 Task: Search one way flight ticket for 3 adults in first from Lynchburg: Lynchburg Regional Airport (preston Glenn Field) to Rock Springs: Southwest Wyoming Regional Airport (rock Springs Sweetwater County Airport) on 8-5-2023. Choice of flights is JetBlue. Number of bags: 2 checked bags. Price is upto 82000. Outbound departure time preference is 11:45.
Action: Mouse moved to (344, 317)
Screenshot: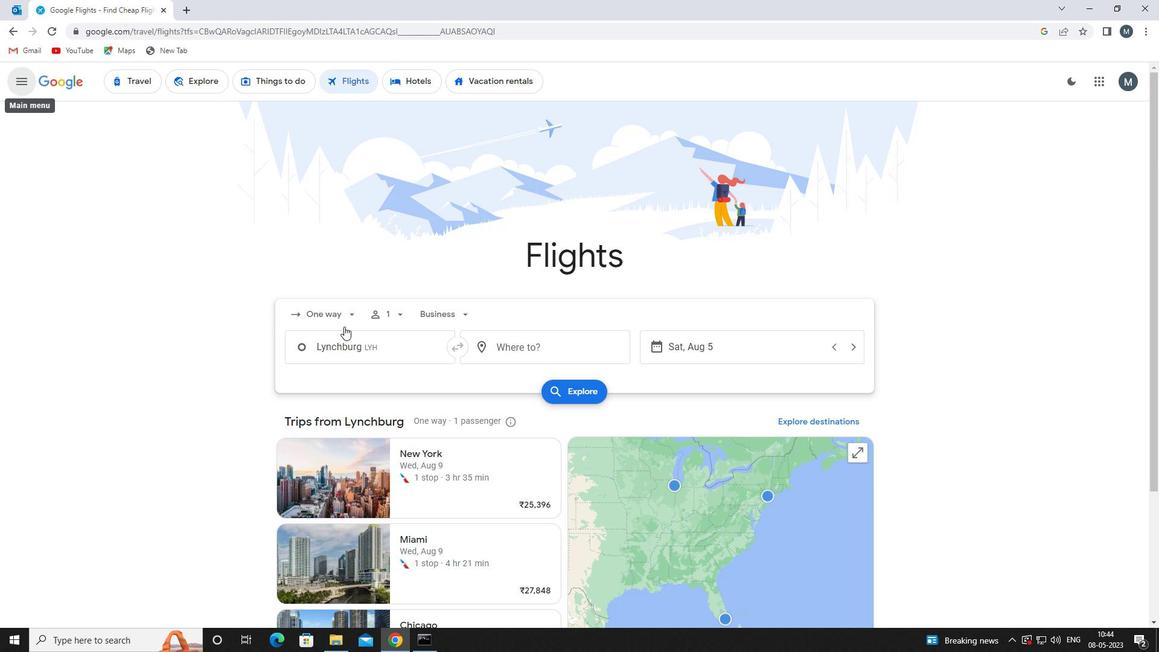 
Action: Mouse pressed left at (344, 317)
Screenshot: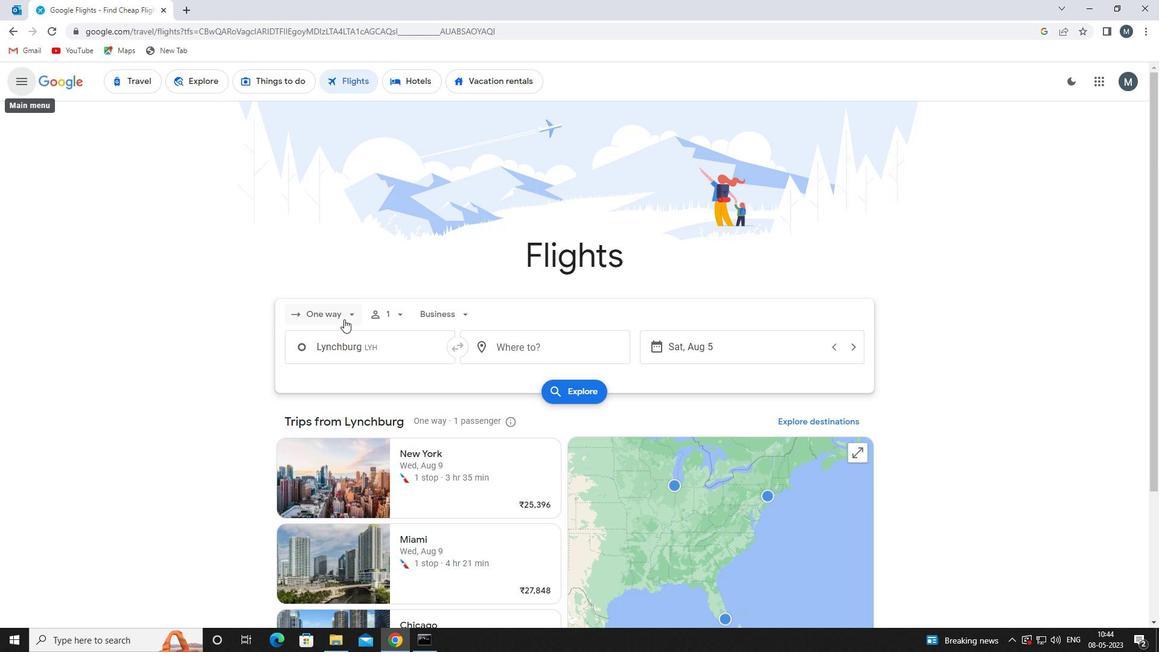 
Action: Mouse moved to (349, 368)
Screenshot: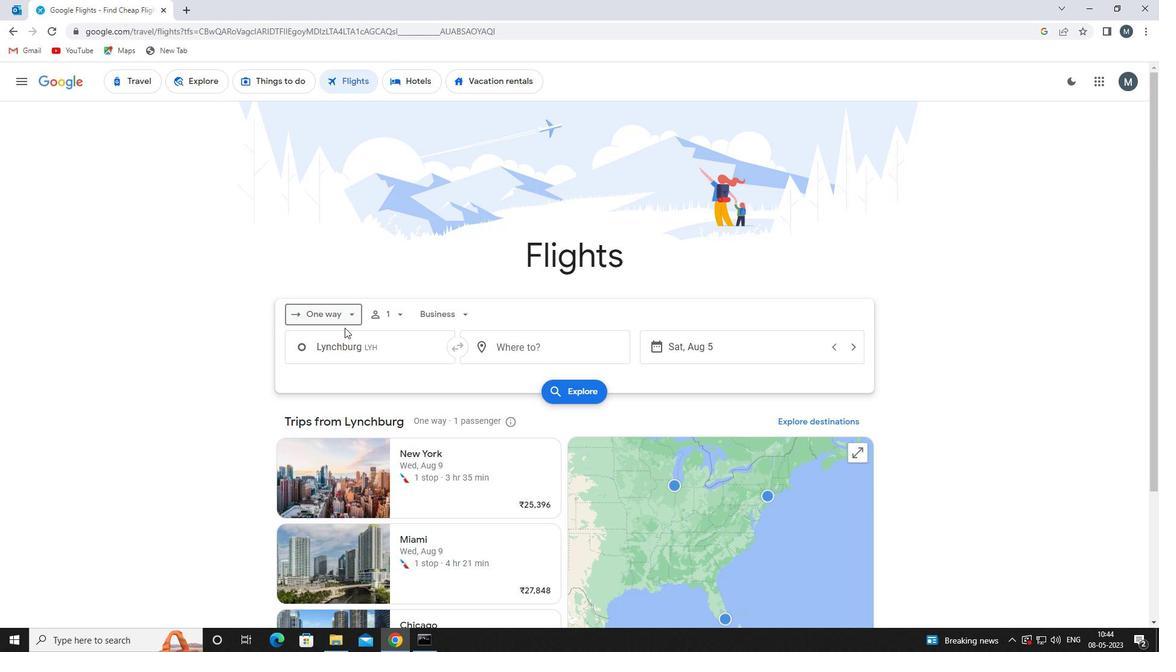 
Action: Mouse pressed left at (349, 368)
Screenshot: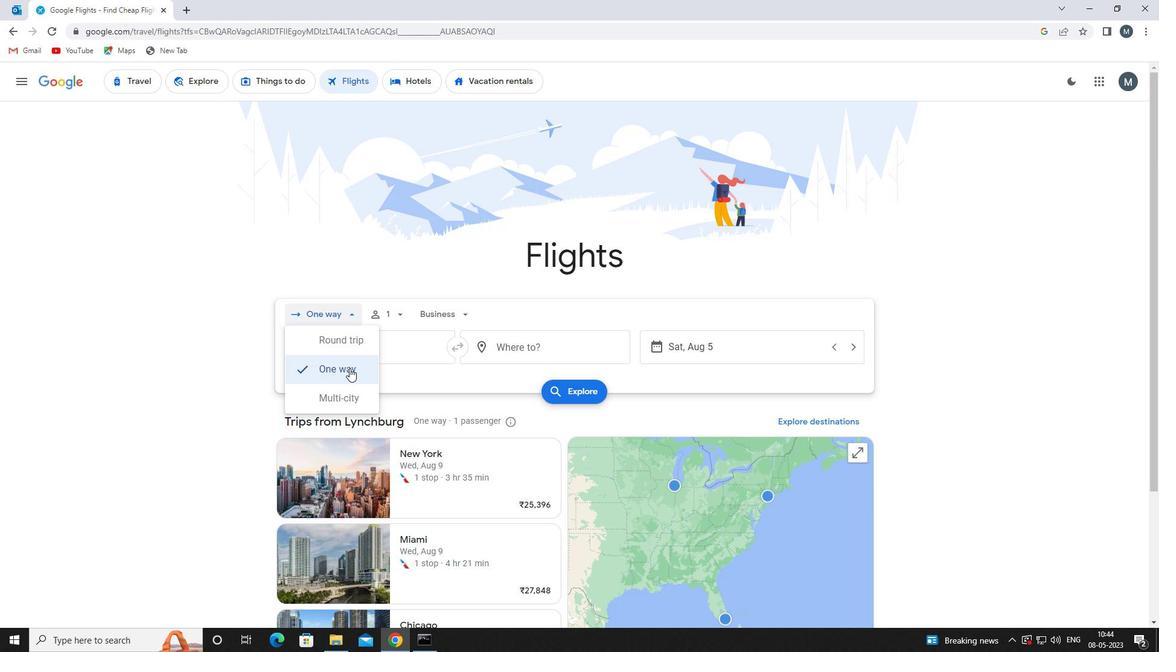 
Action: Mouse moved to (396, 314)
Screenshot: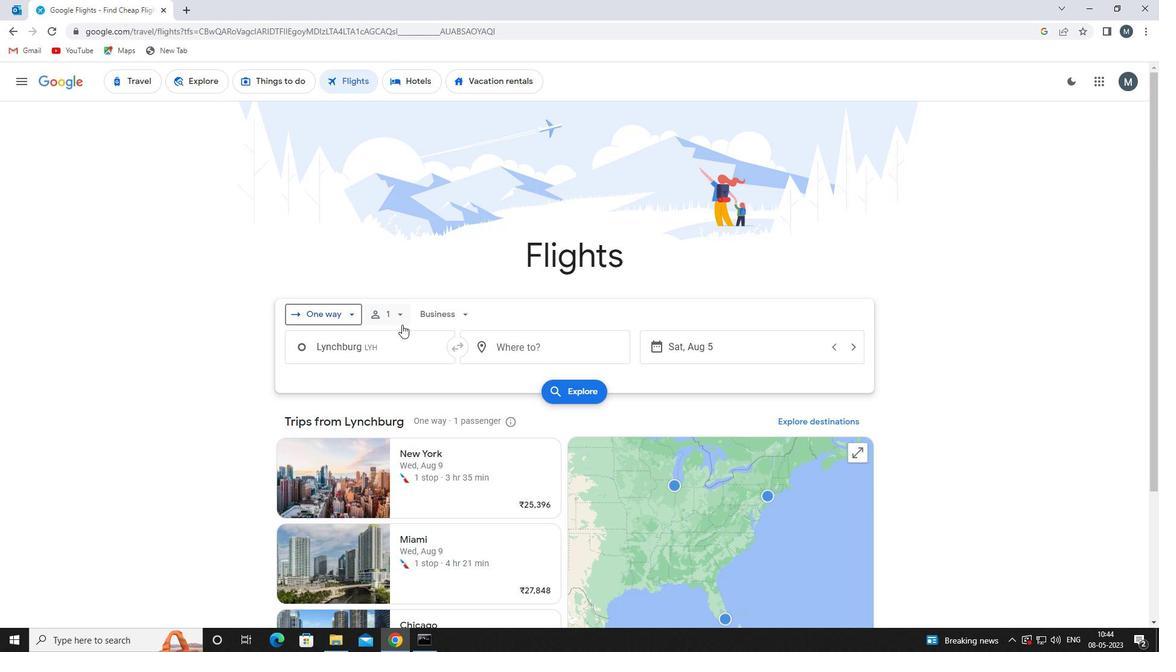 
Action: Mouse pressed left at (396, 314)
Screenshot: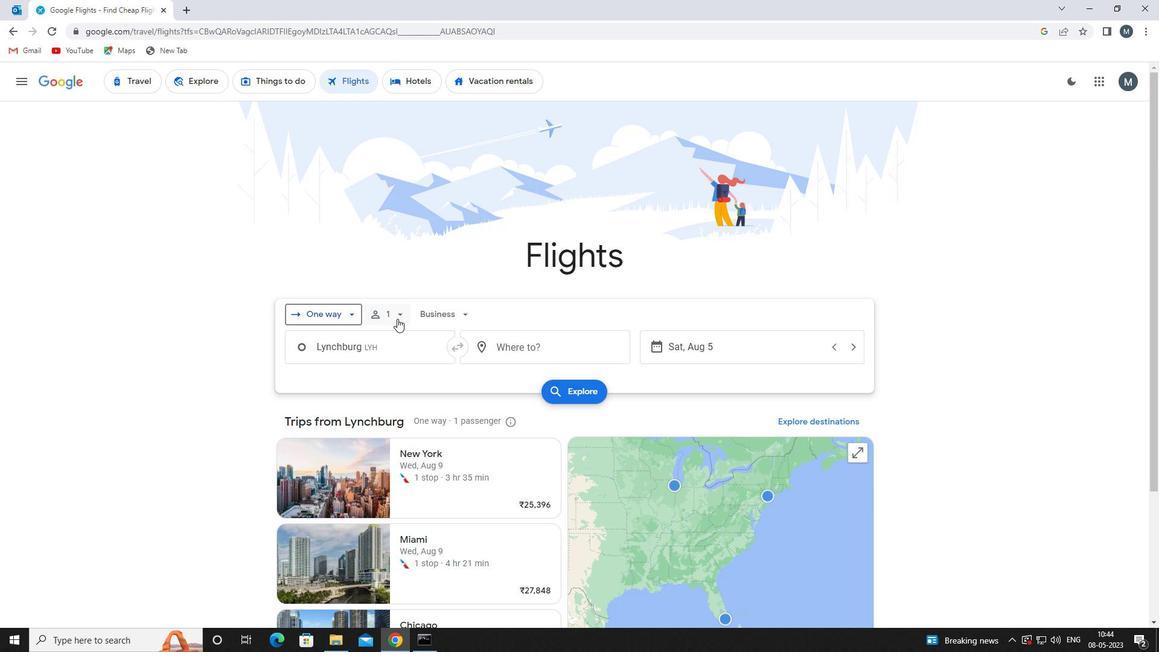 
Action: Mouse moved to (489, 348)
Screenshot: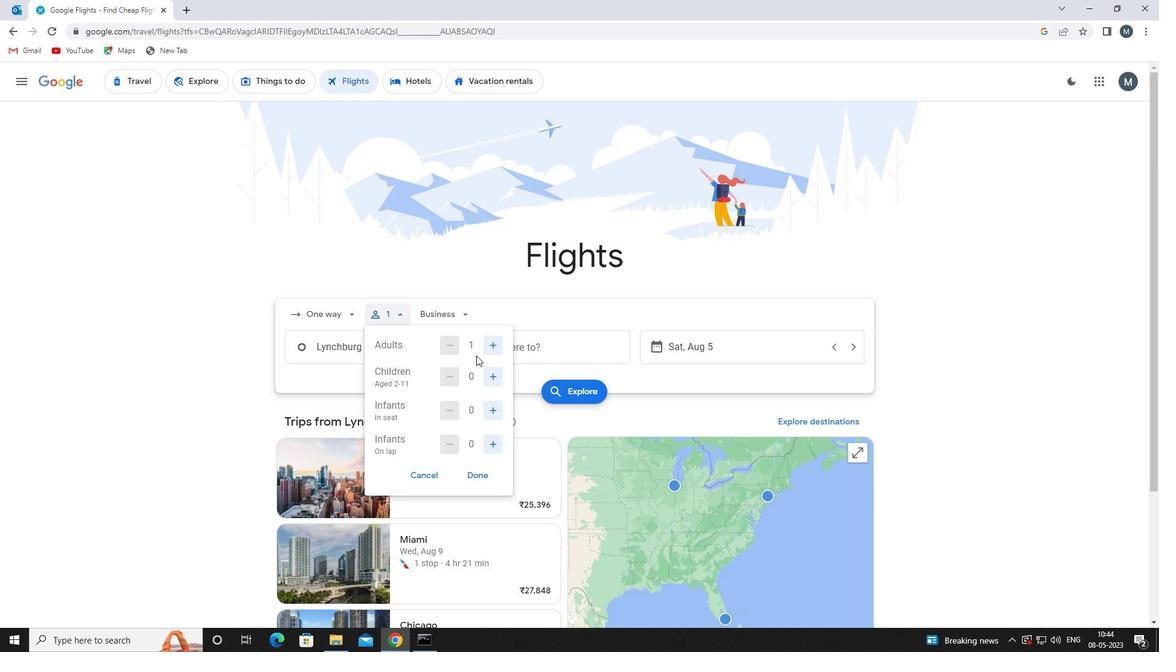 
Action: Mouse pressed left at (489, 348)
Screenshot: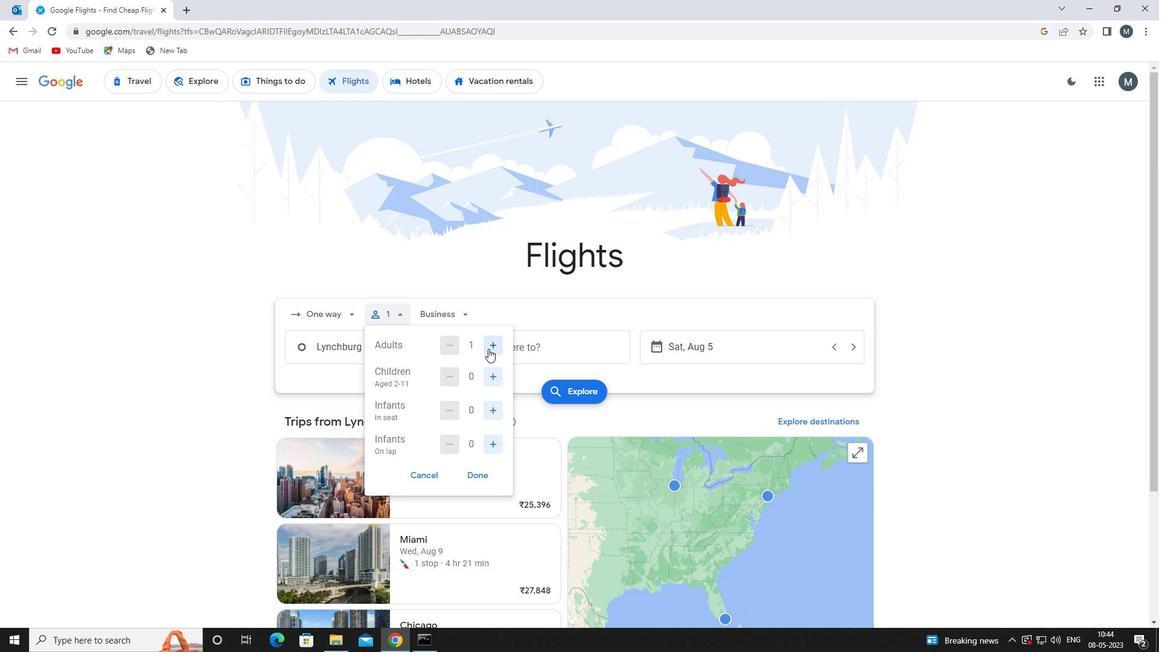 
Action: Mouse pressed left at (489, 348)
Screenshot: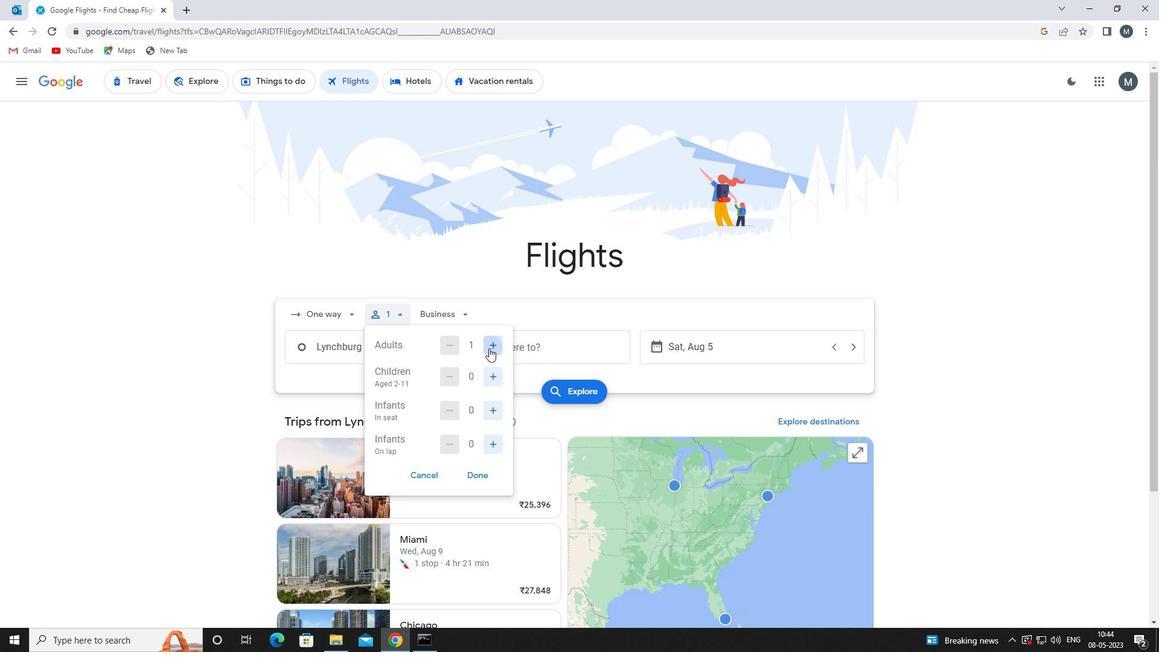 
Action: Mouse moved to (469, 470)
Screenshot: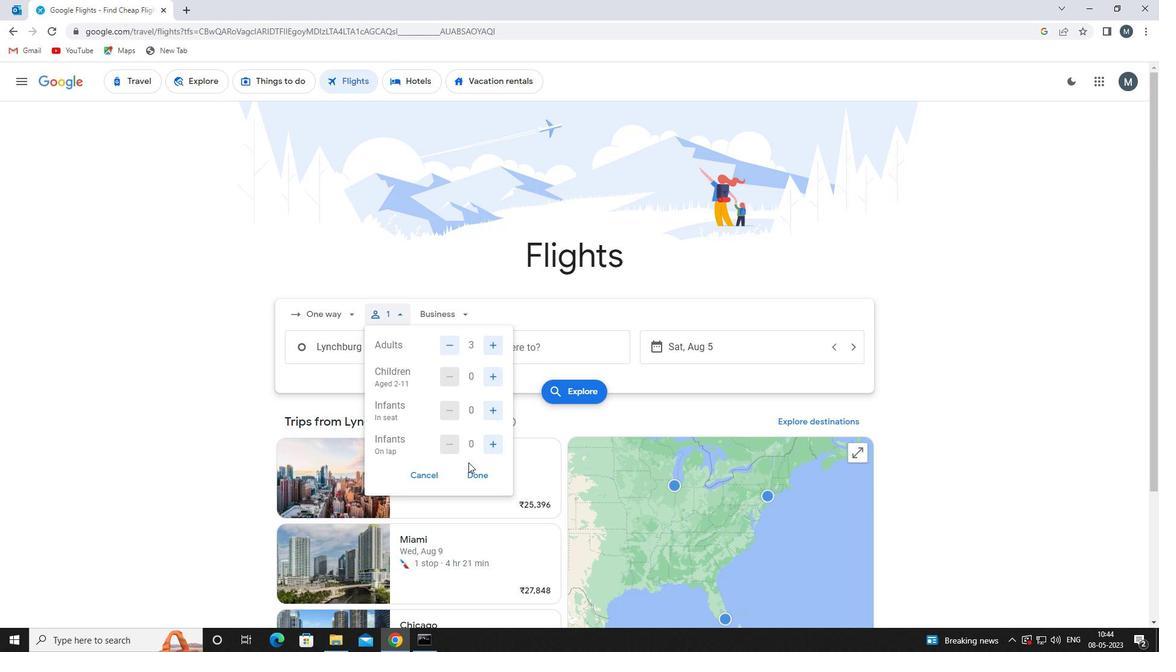 
Action: Mouse pressed left at (469, 470)
Screenshot: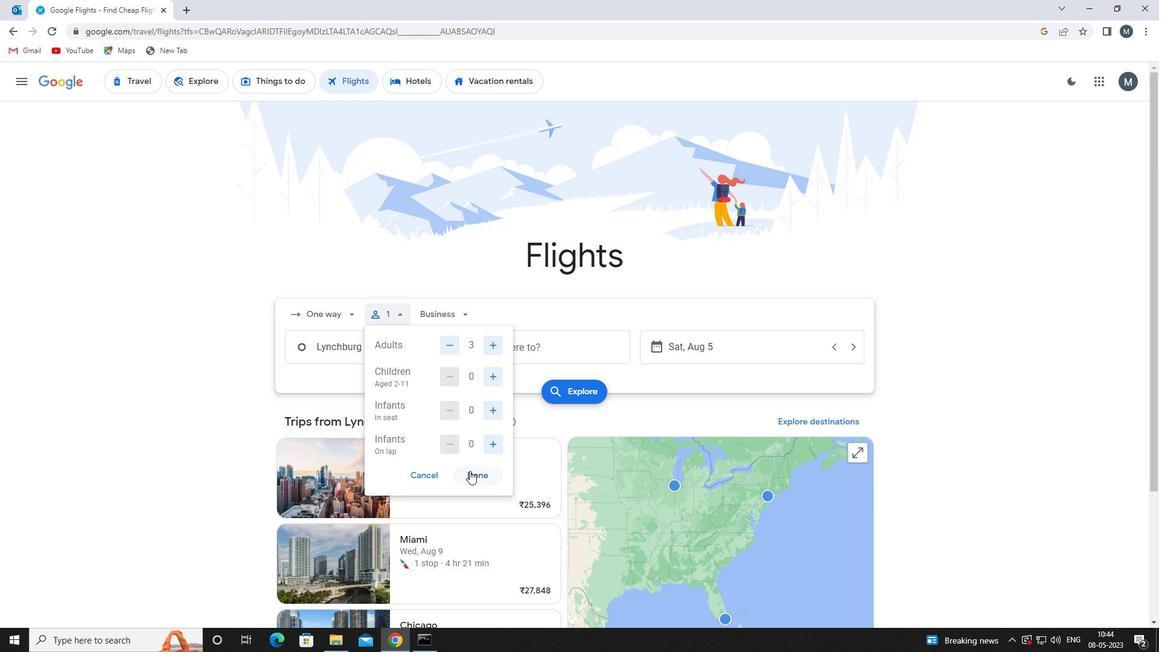 
Action: Mouse moved to (450, 308)
Screenshot: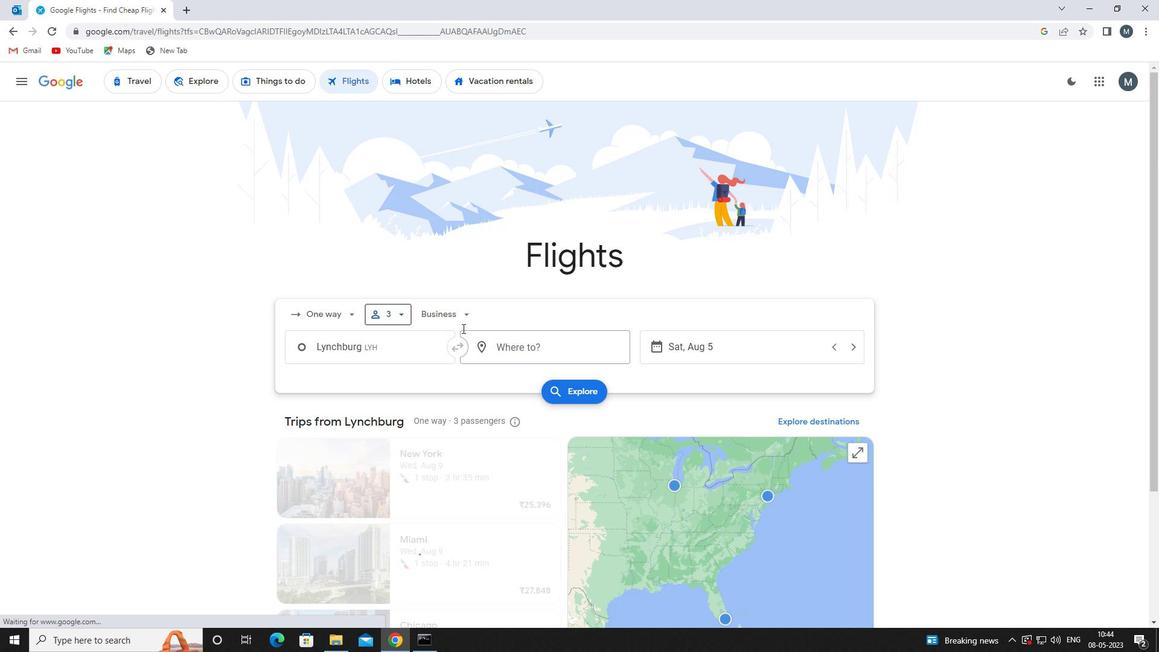 
Action: Mouse pressed left at (450, 308)
Screenshot: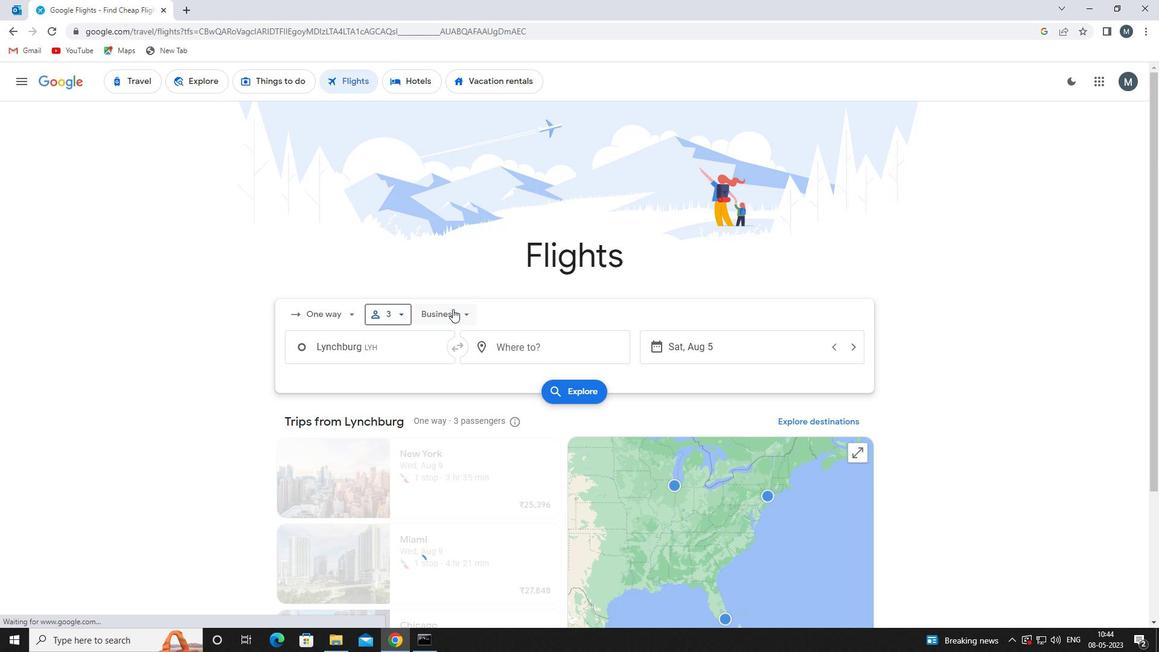 
Action: Mouse moved to (463, 430)
Screenshot: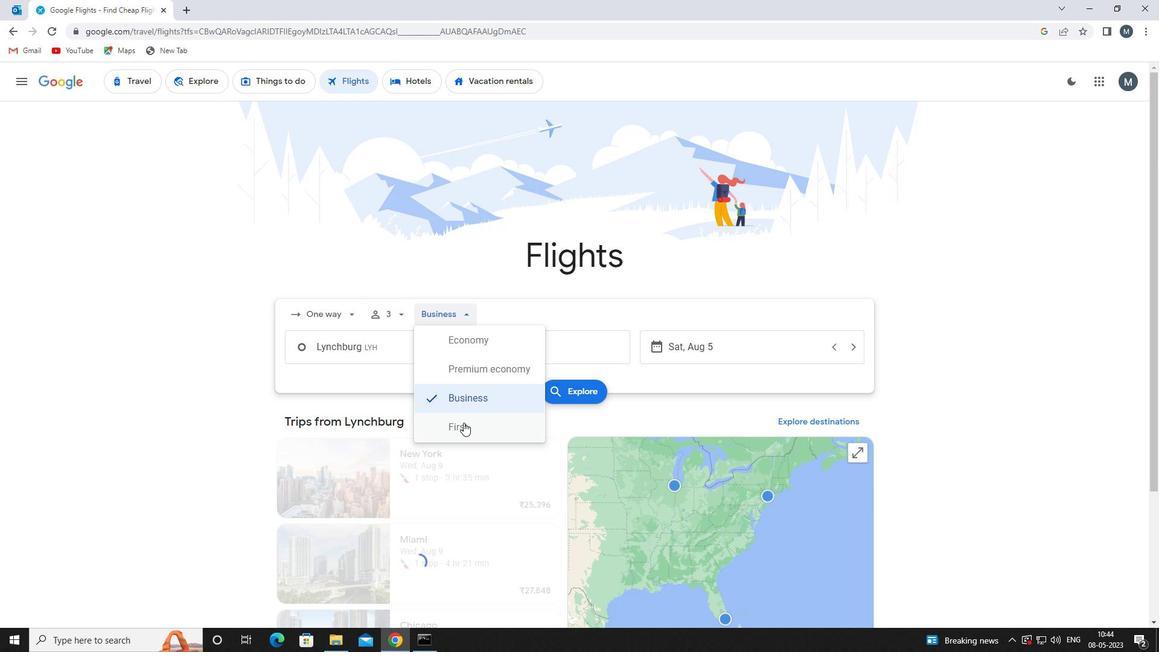 
Action: Mouse pressed left at (463, 430)
Screenshot: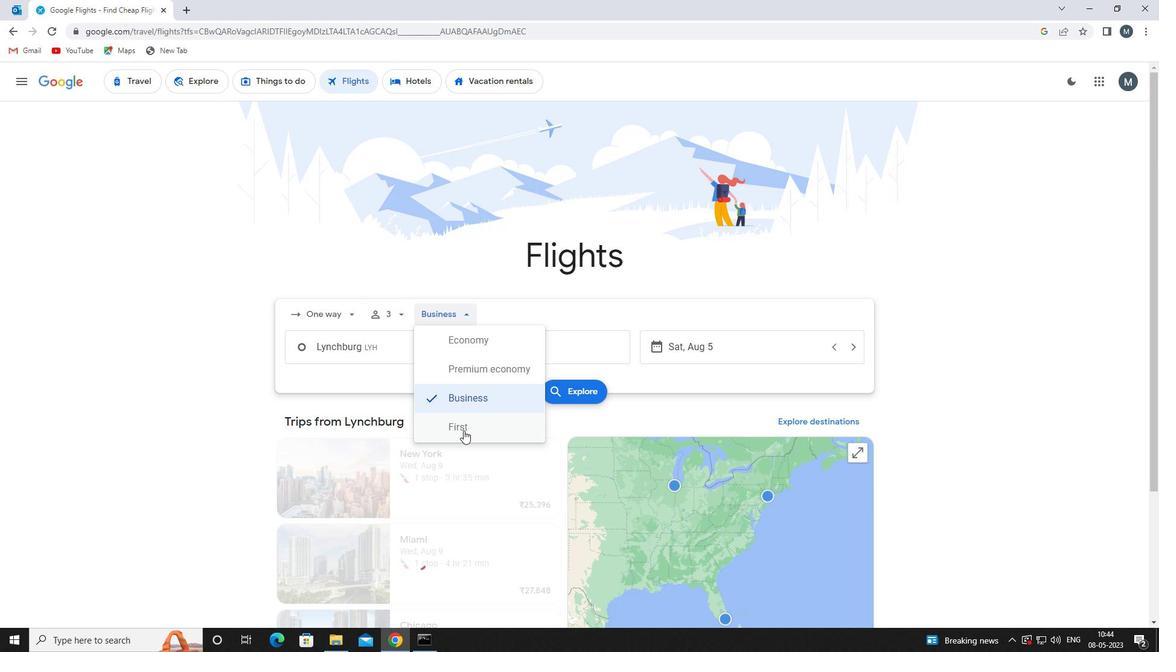 
Action: Mouse moved to (386, 351)
Screenshot: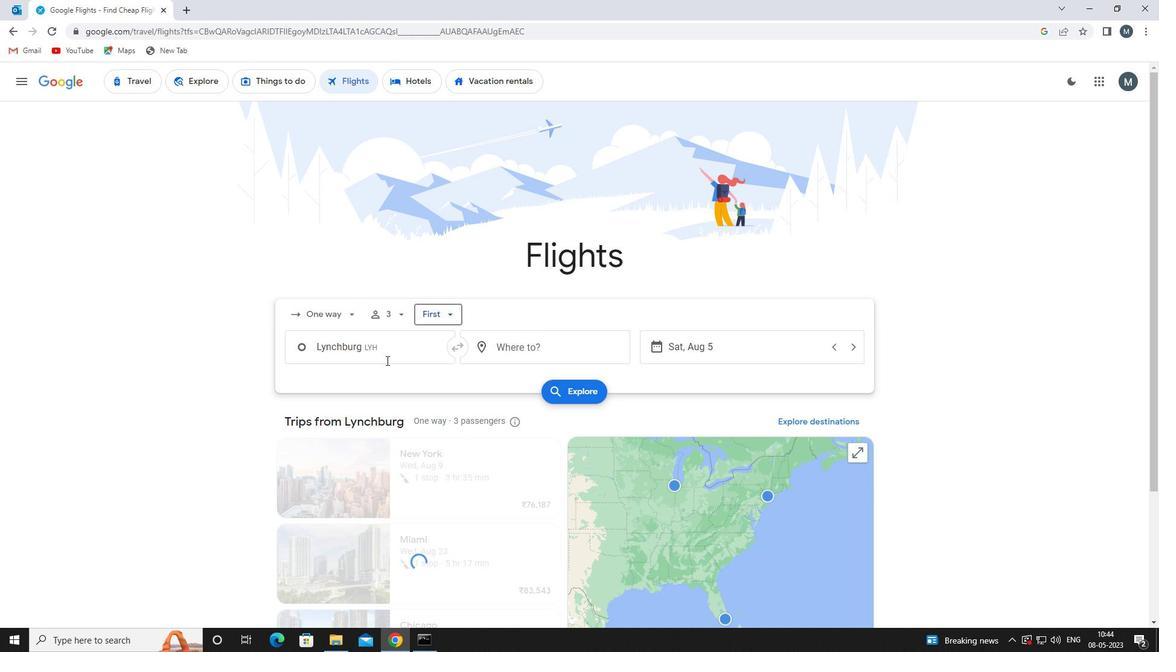 
Action: Mouse pressed left at (386, 351)
Screenshot: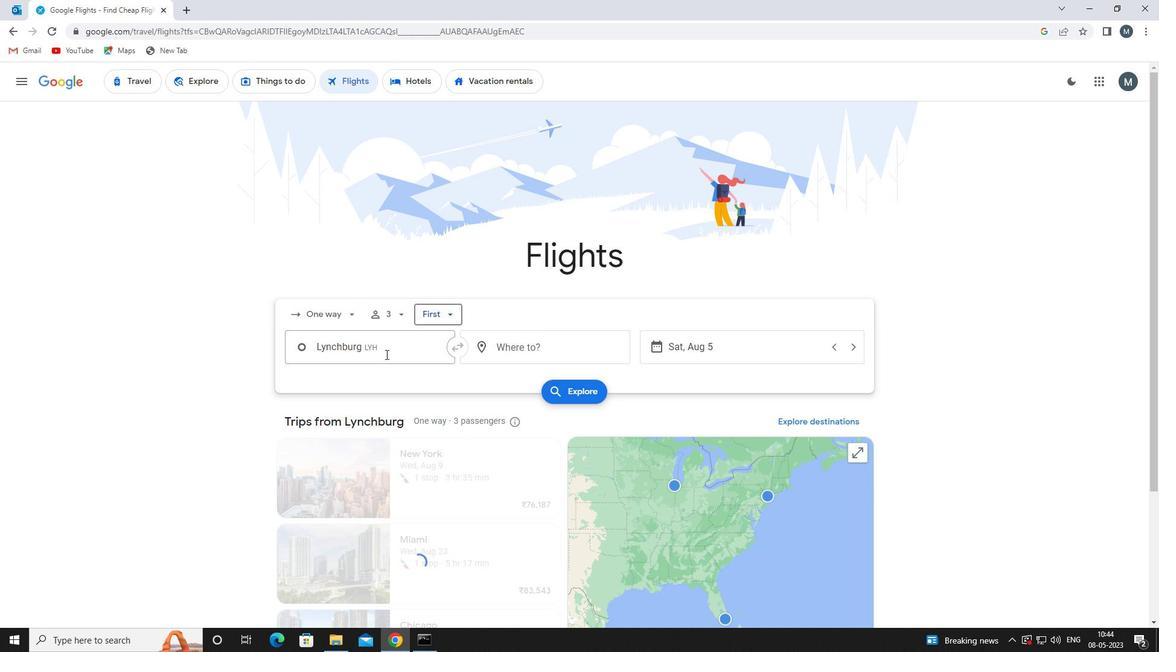
Action: Mouse moved to (411, 414)
Screenshot: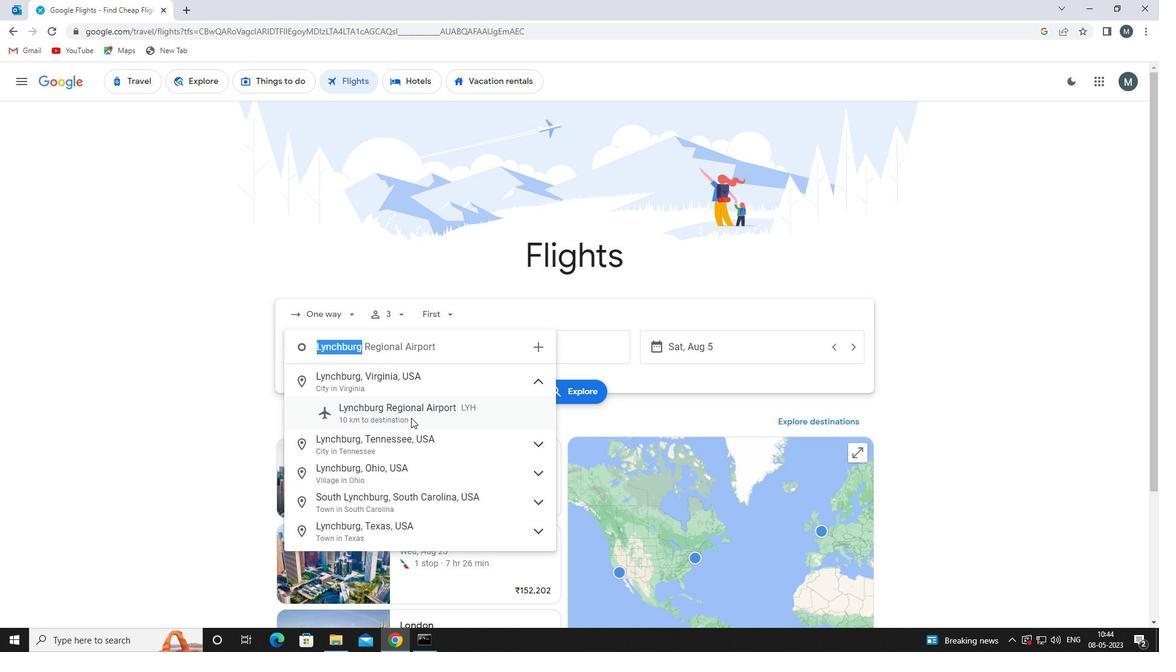 
Action: Mouse pressed left at (411, 414)
Screenshot: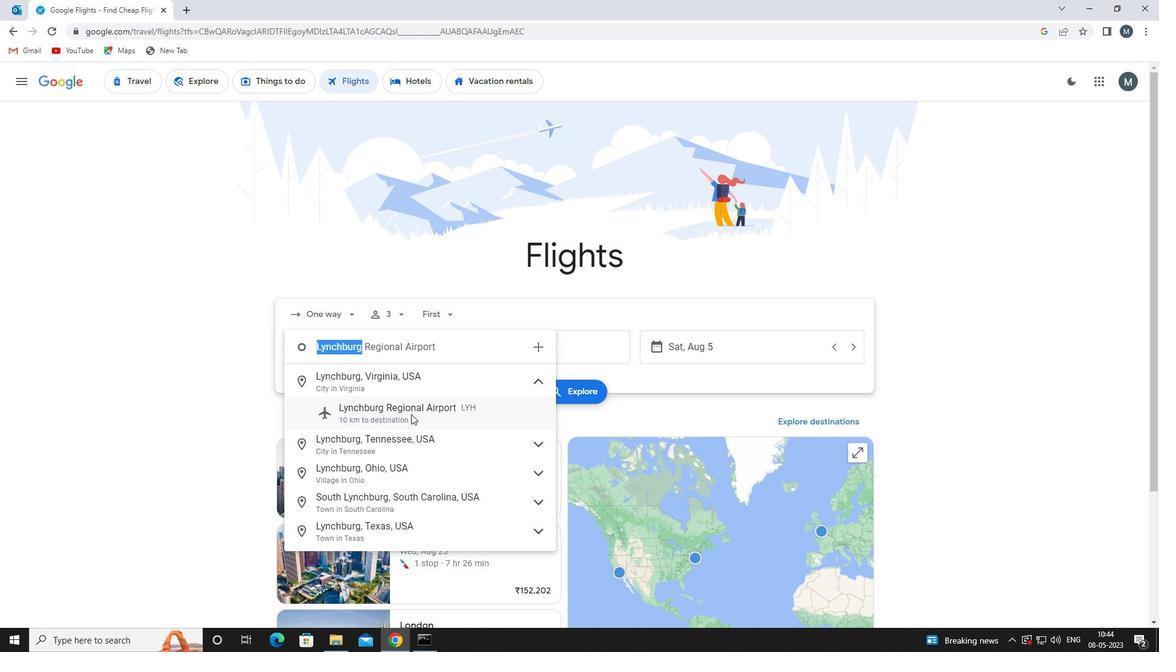 
Action: Mouse moved to (554, 351)
Screenshot: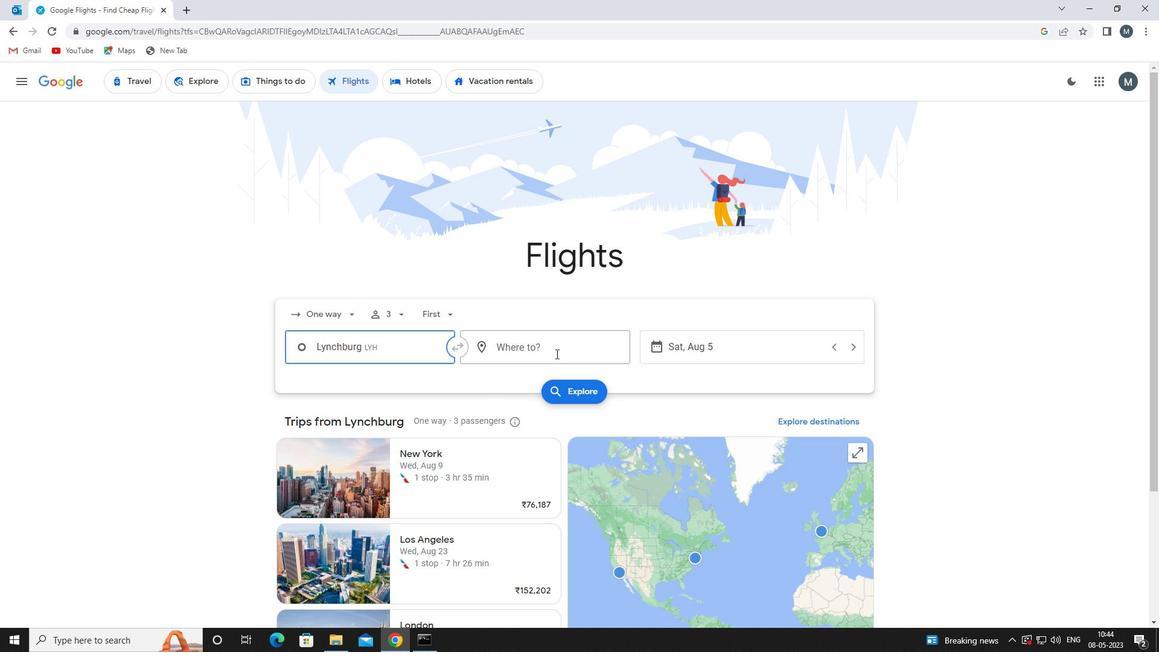 
Action: Mouse pressed left at (554, 351)
Screenshot: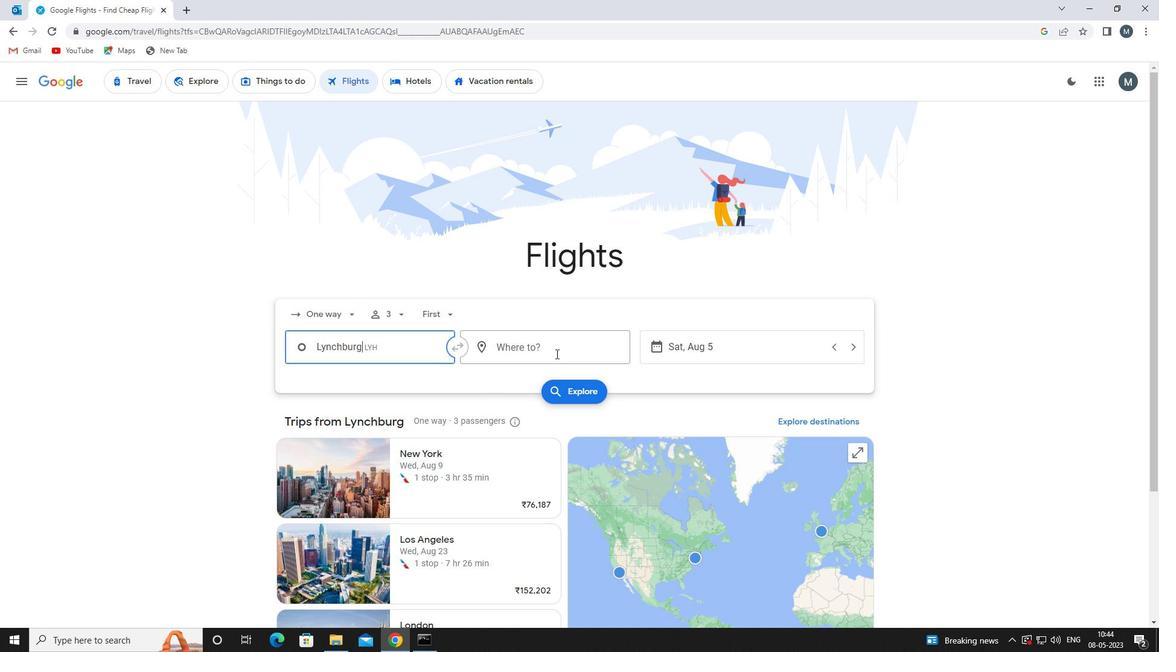 
Action: Mouse moved to (546, 350)
Screenshot: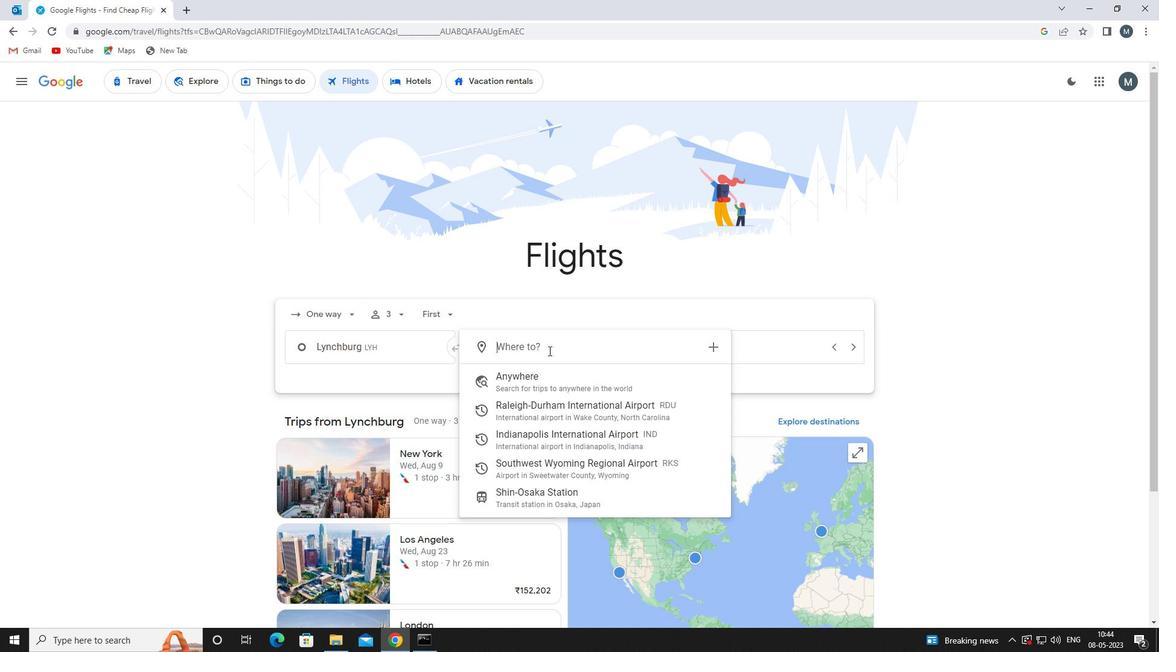 
Action: Key pressed r
Screenshot: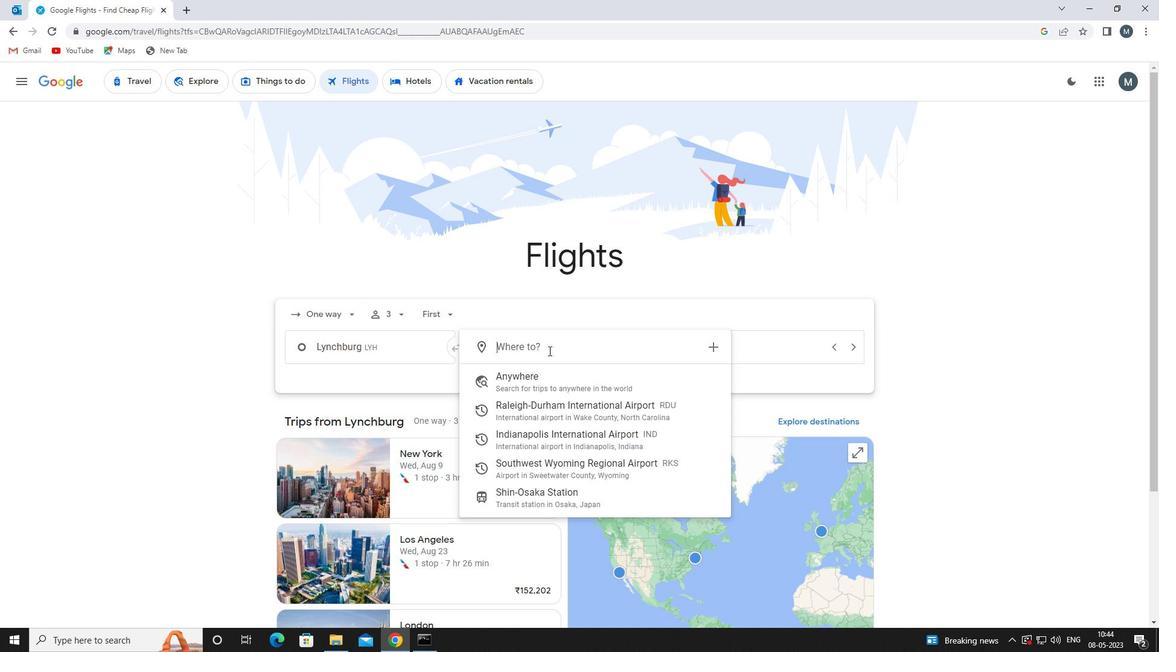 
Action: Mouse moved to (545, 350)
Screenshot: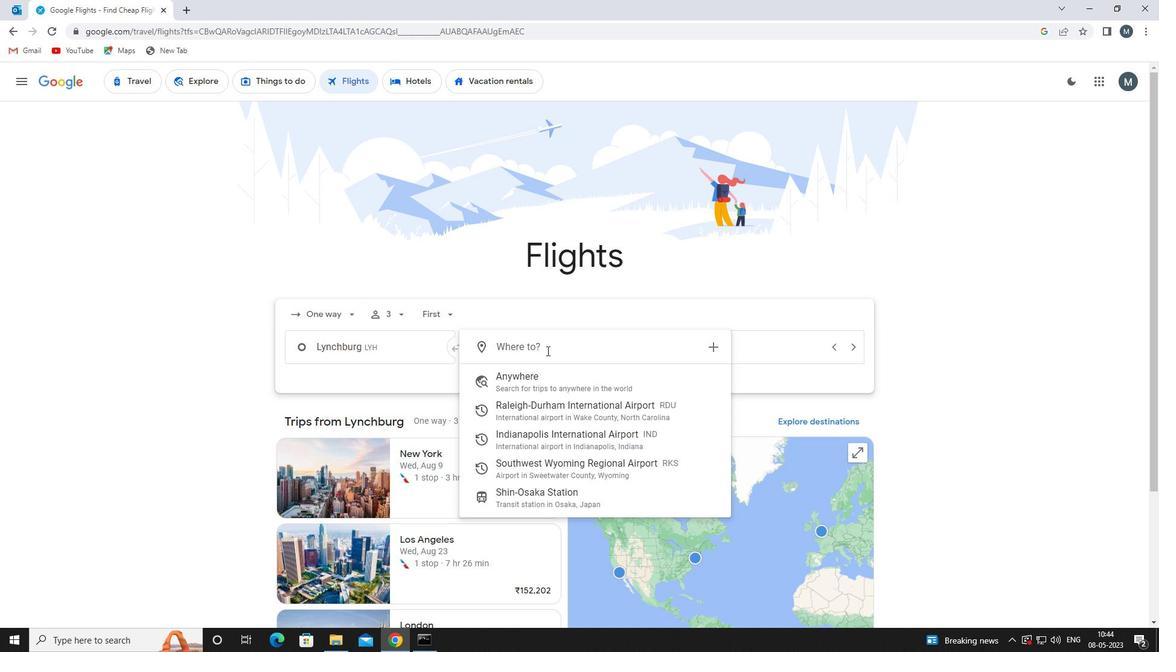 
Action: Key pressed ks
Screenshot: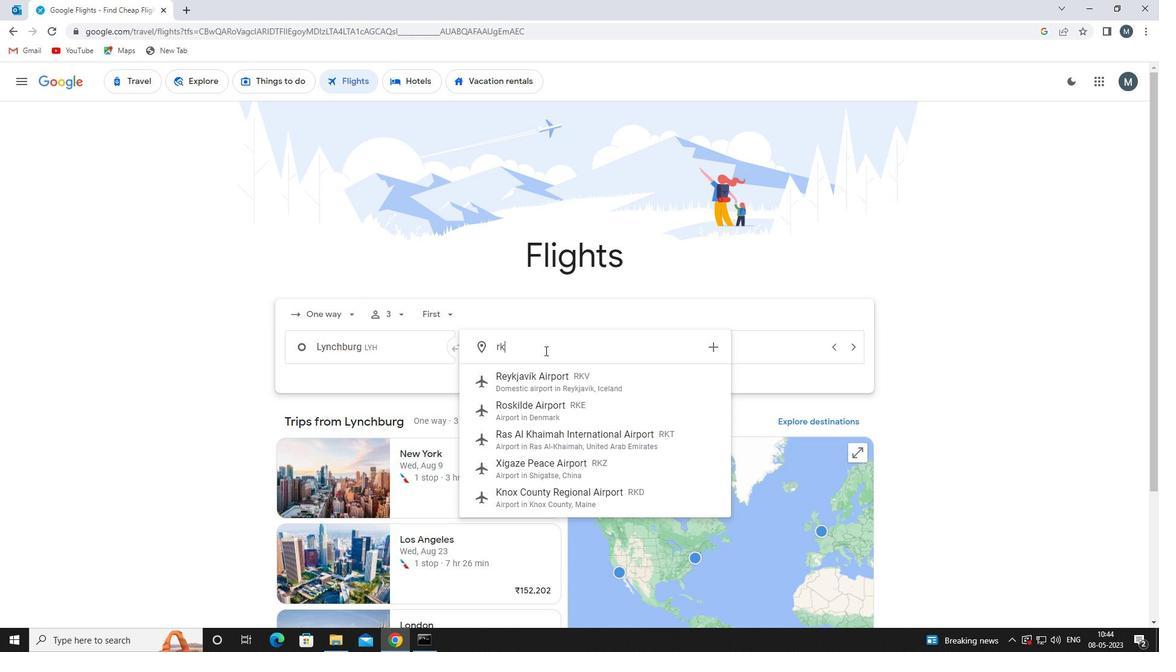 
Action: Mouse moved to (563, 380)
Screenshot: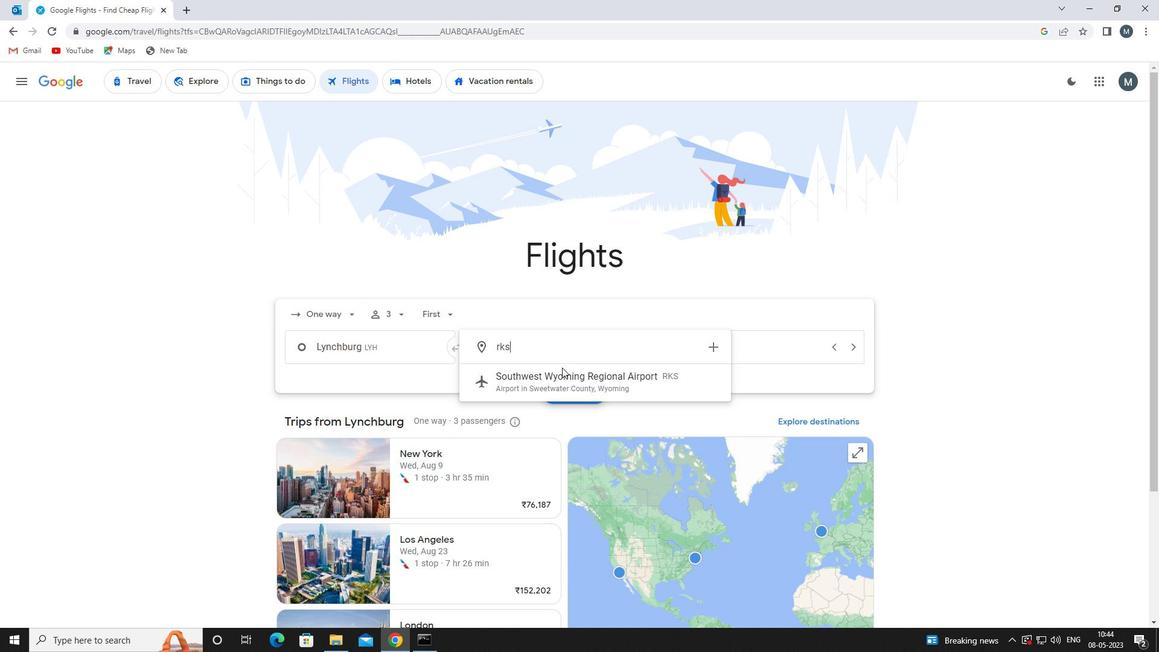 
Action: Mouse pressed left at (563, 380)
Screenshot: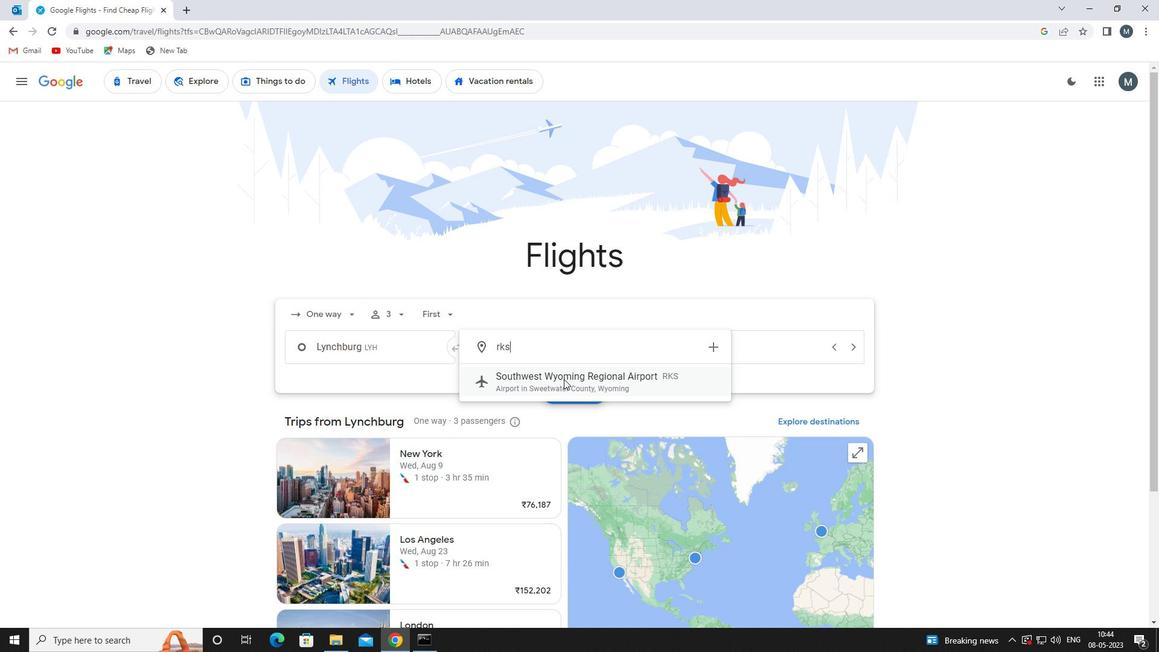 
Action: Mouse moved to (676, 347)
Screenshot: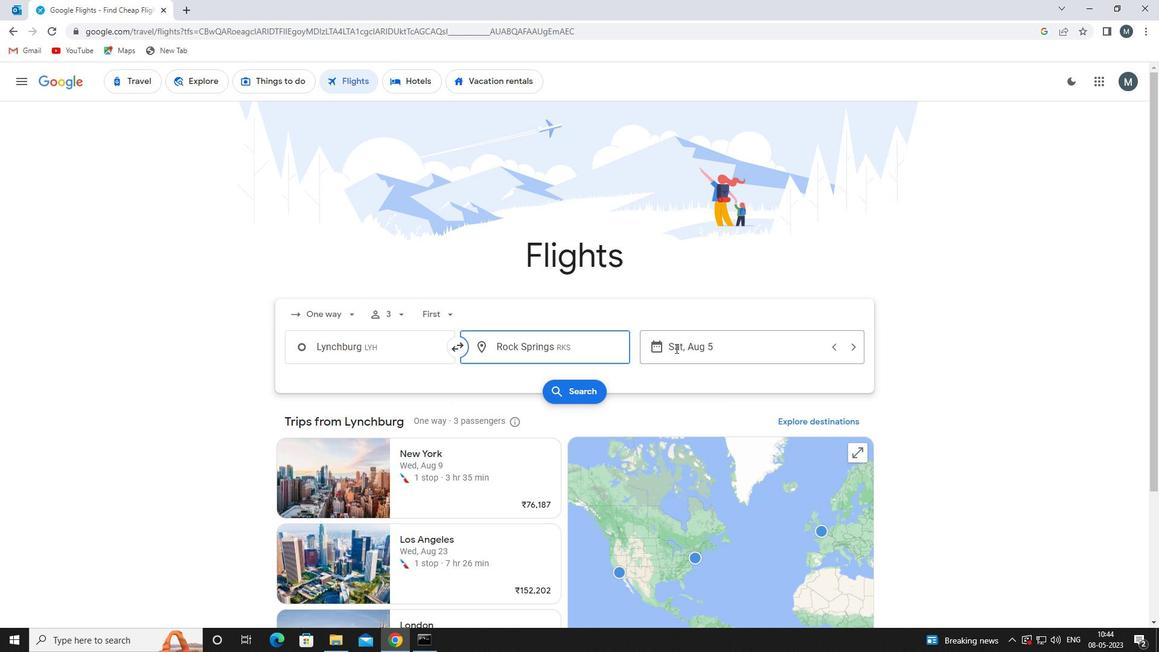 
Action: Mouse pressed left at (676, 347)
Screenshot: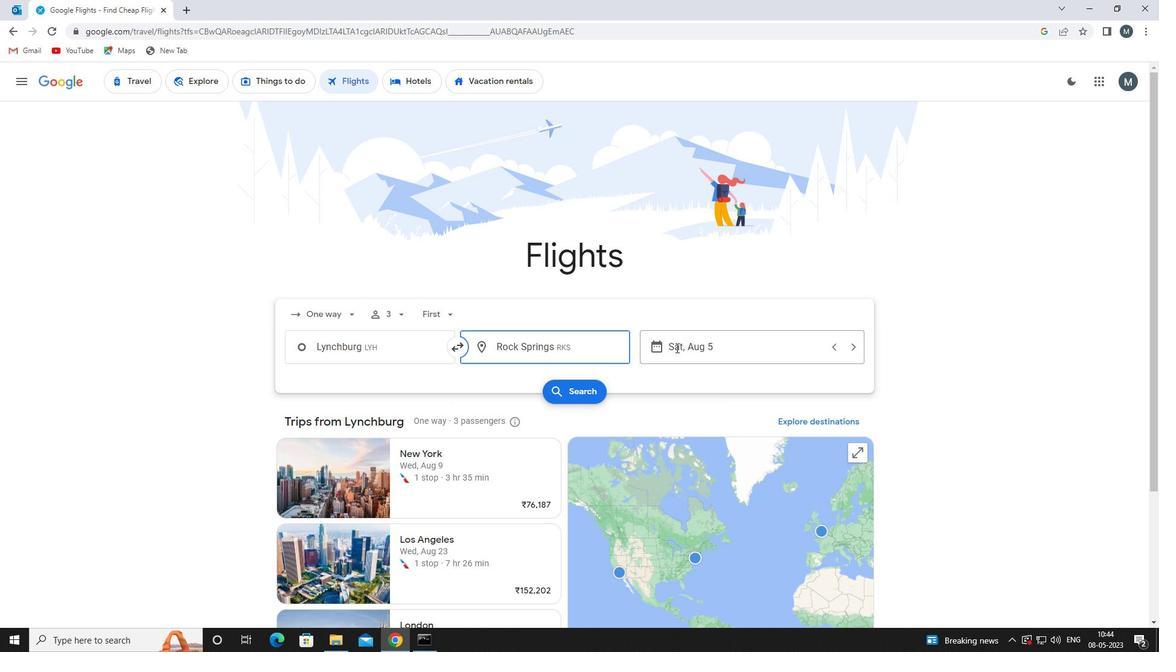
Action: Mouse moved to (606, 409)
Screenshot: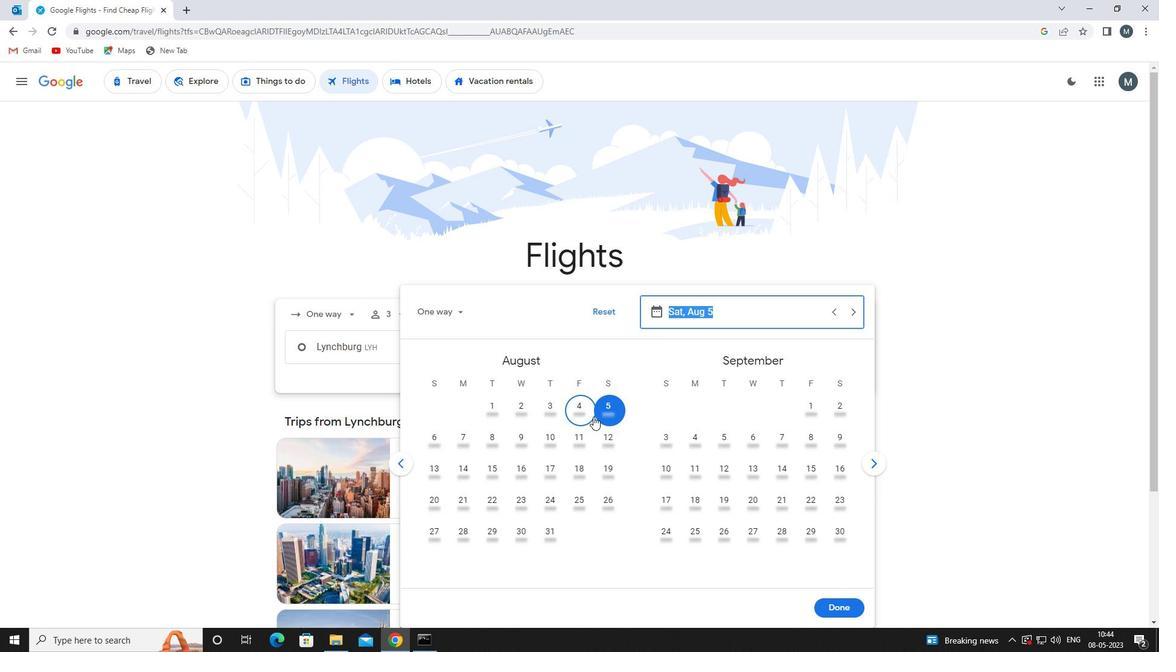 
Action: Mouse pressed left at (606, 409)
Screenshot: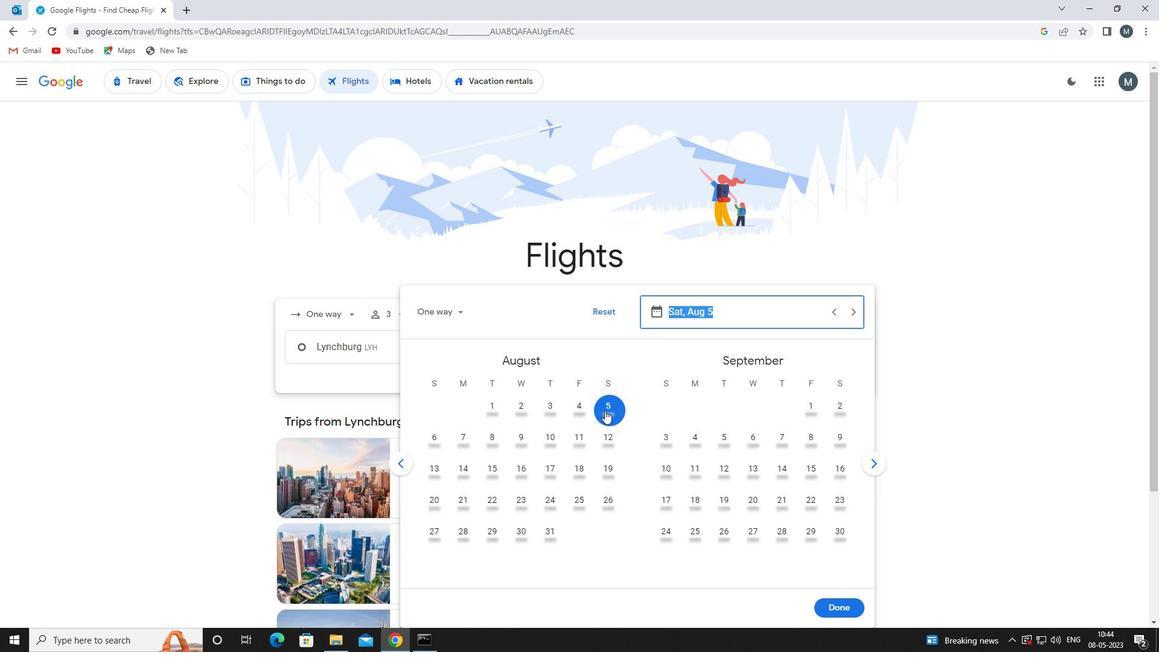 
Action: Mouse moved to (856, 610)
Screenshot: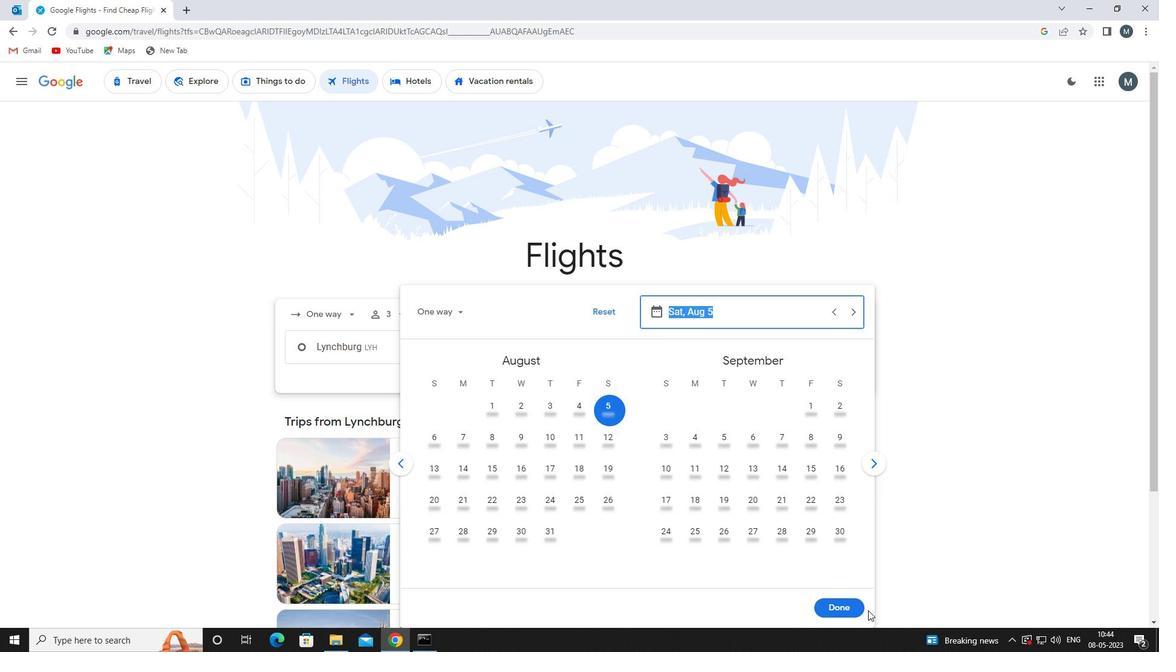 
Action: Mouse pressed left at (856, 610)
Screenshot: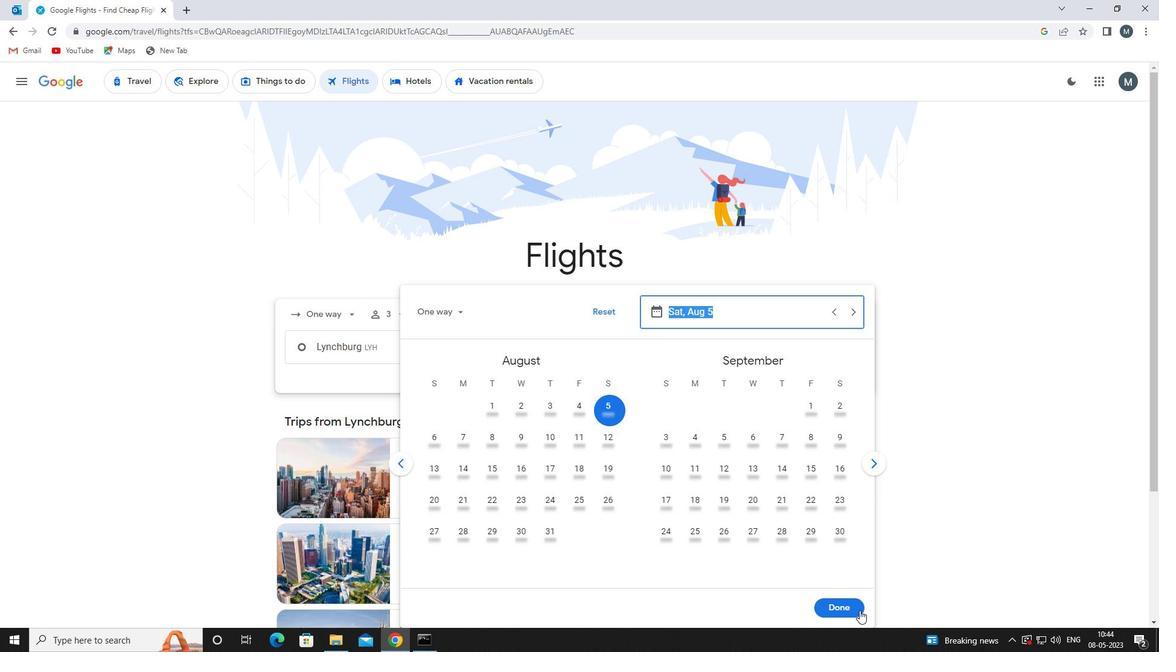 
Action: Mouse moved to (557, 395)
Screenshot: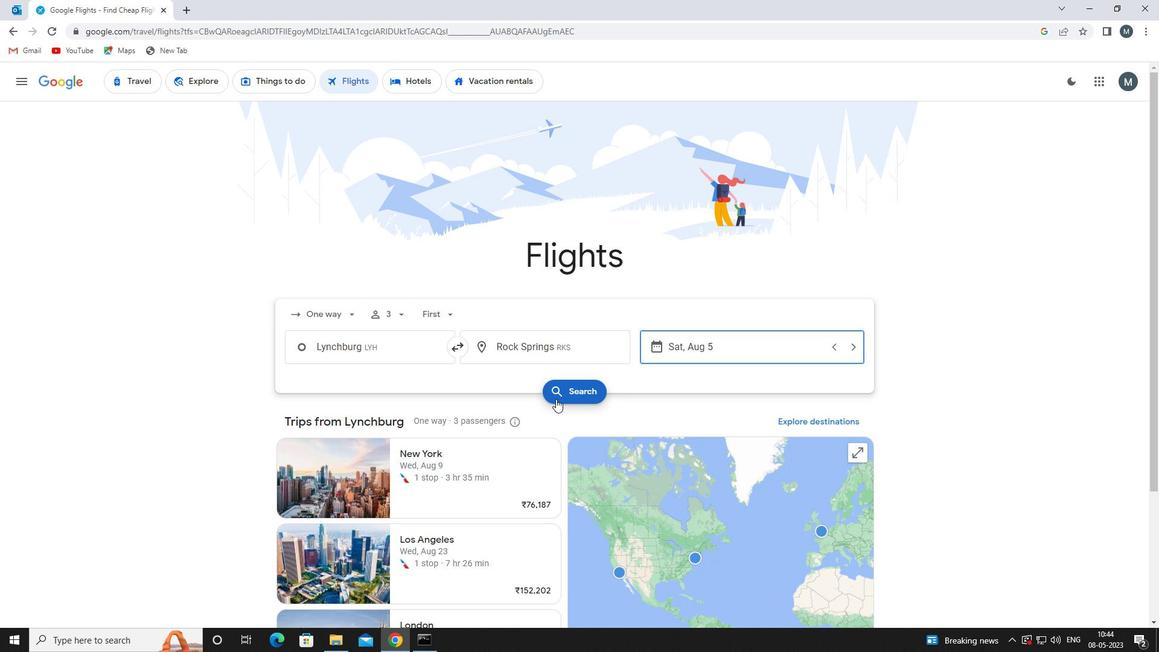 
Action: Mouse pressed left at (557, 395)
Screenshot: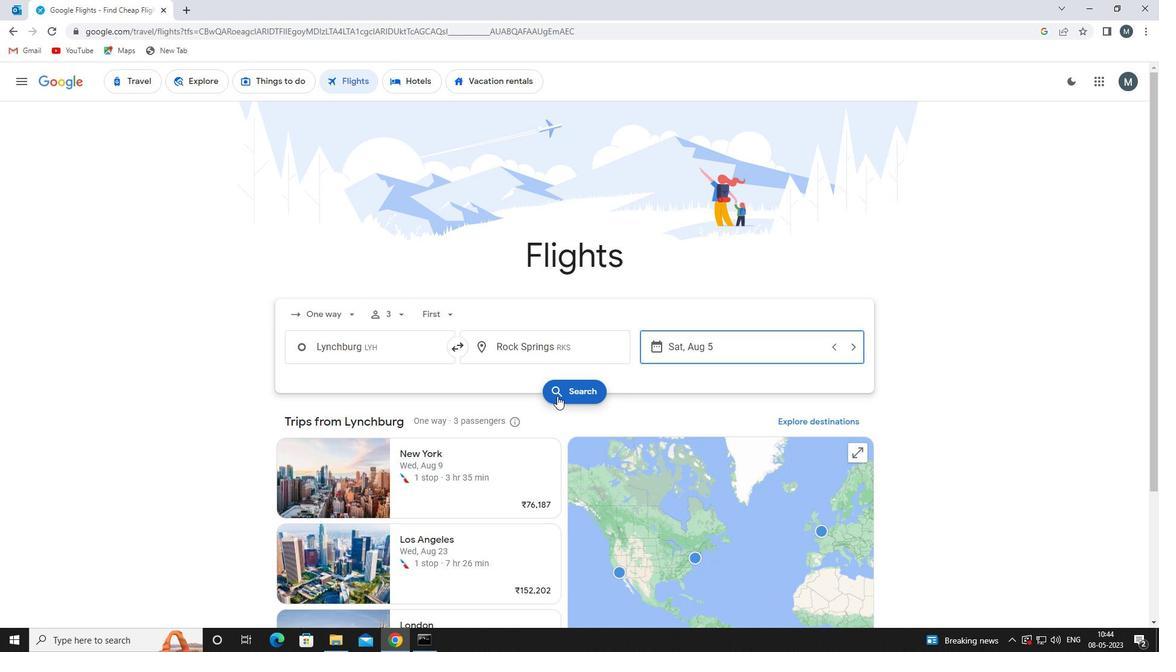 
Action: Mouse moved to (311, 191)
Screenshot: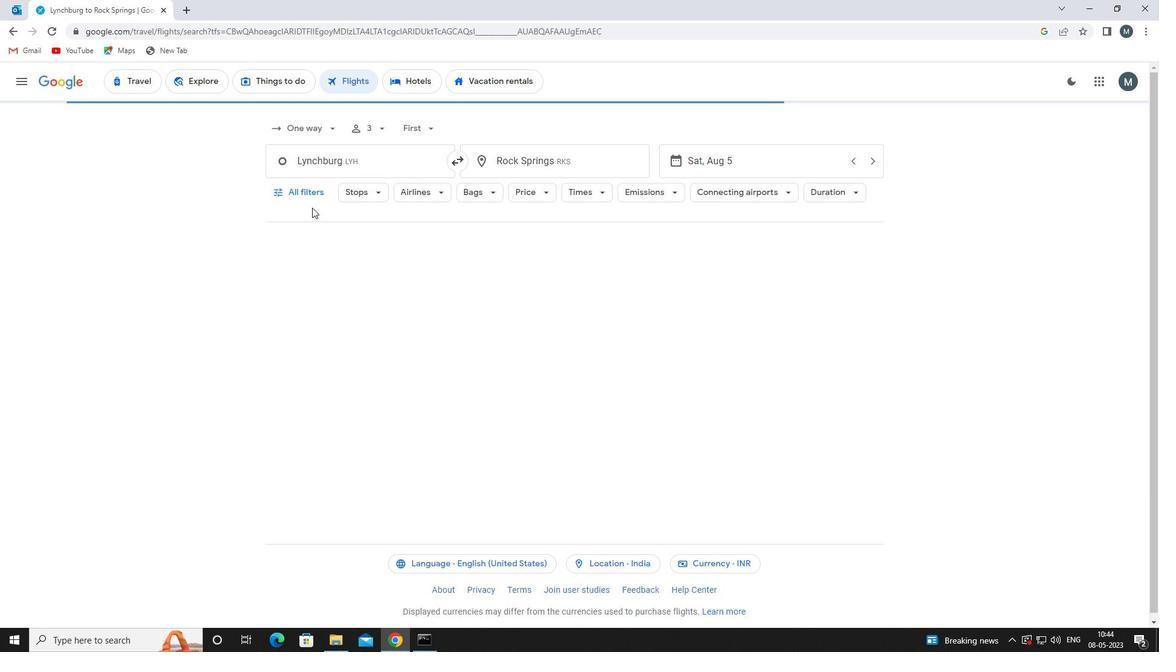 
Action: Mouse pressed left at (311, 191)
Screenshot: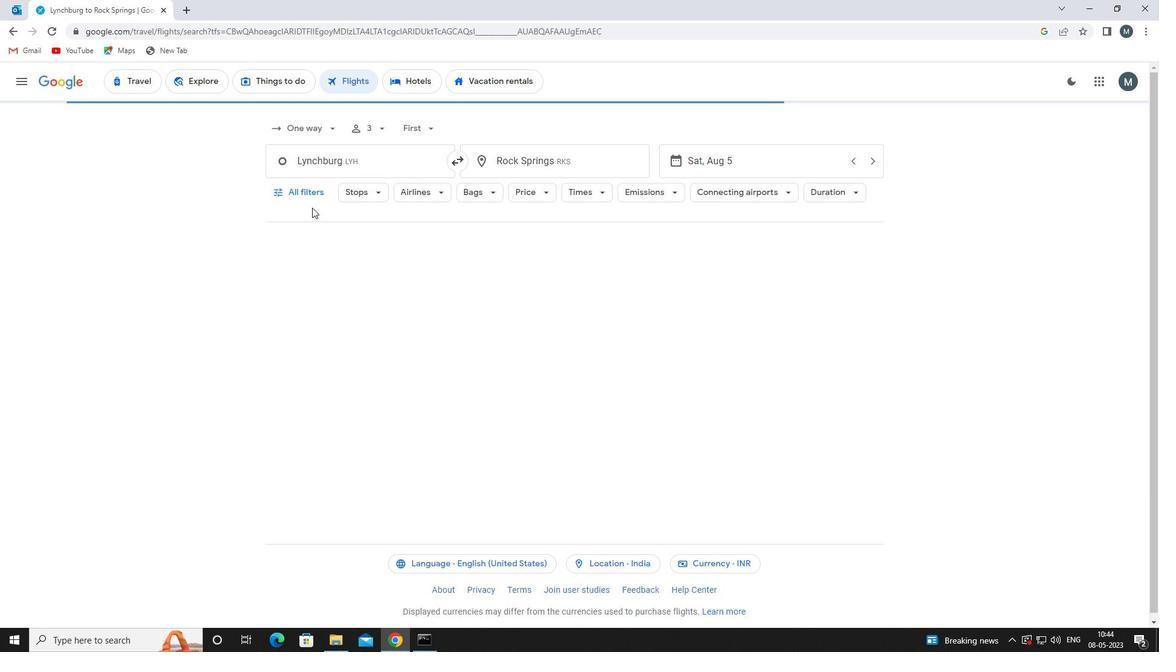 
Action: Mouse moved to (339, 335)
Screenshot: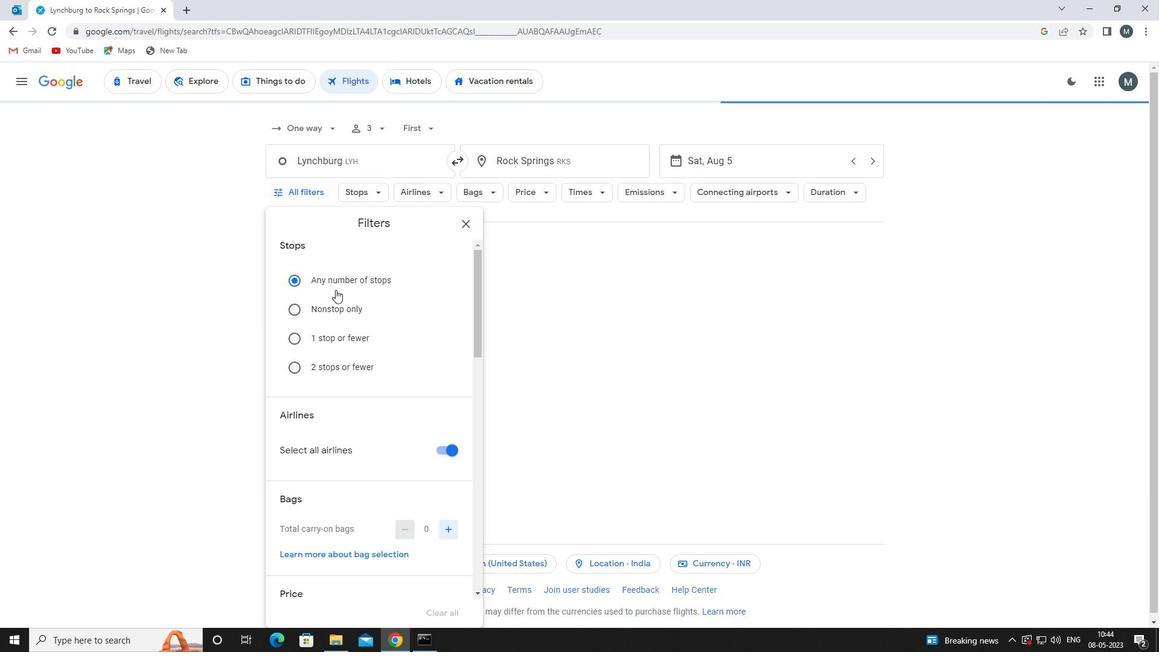 
Action: Mouse scrolled (339, 334) with delta (0, 0)
Screenshot: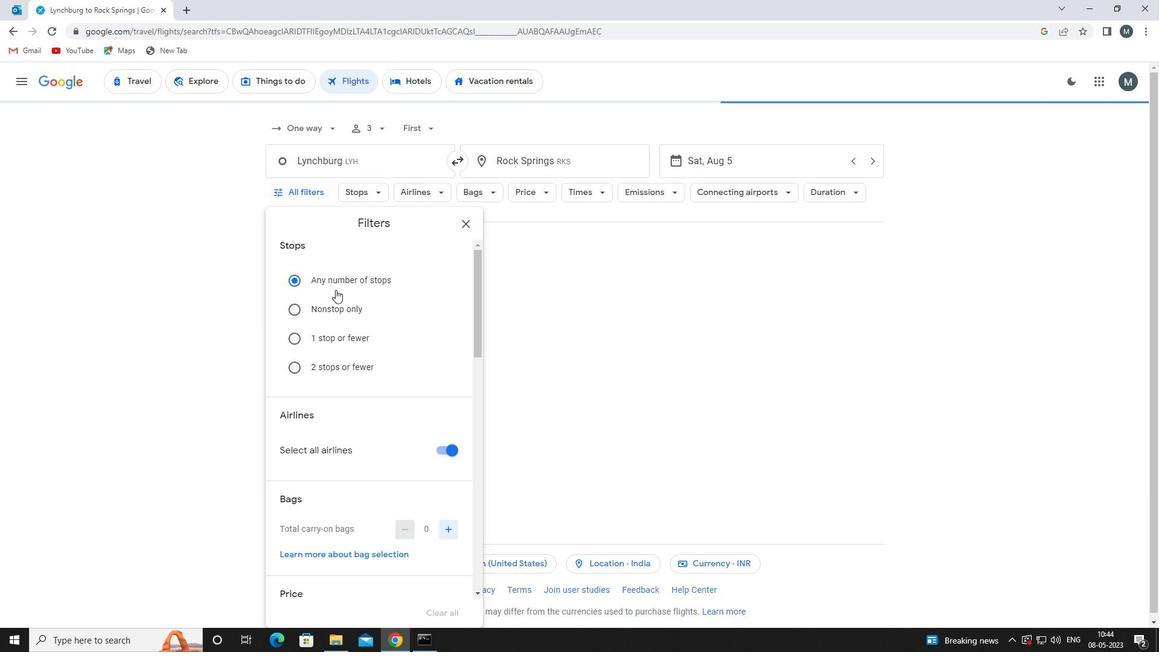 
Action: Mouse moved to (339, 344)
Screenshot: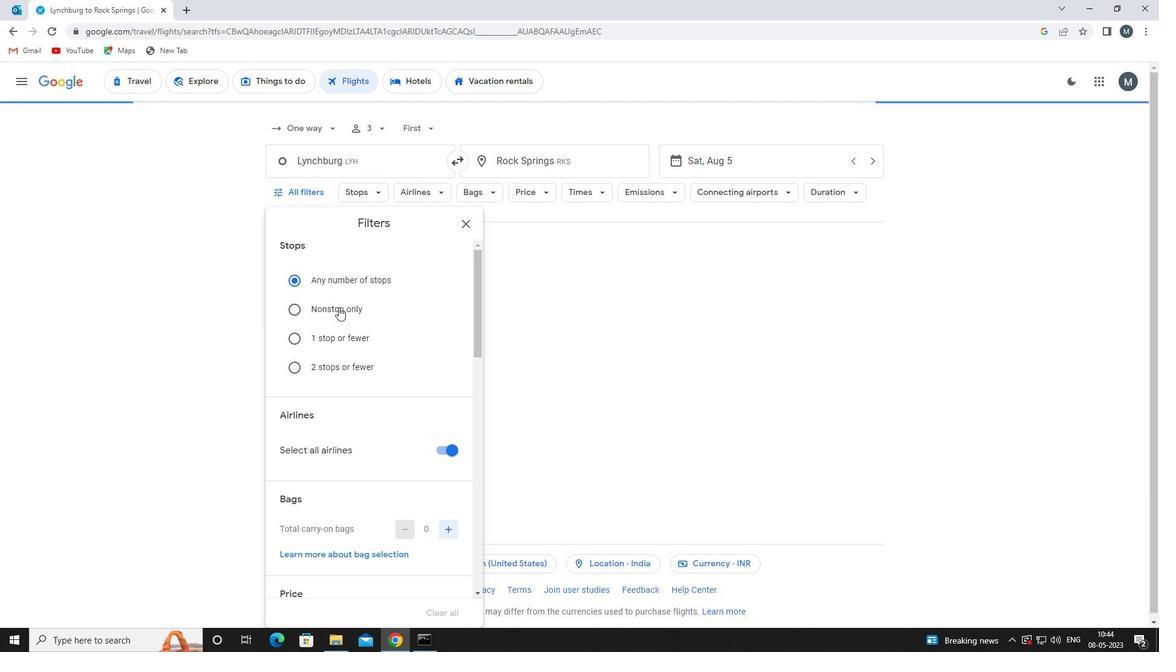 
Action: Mouse scrolled (339, 343) with delta (0, 0)
Screenshot: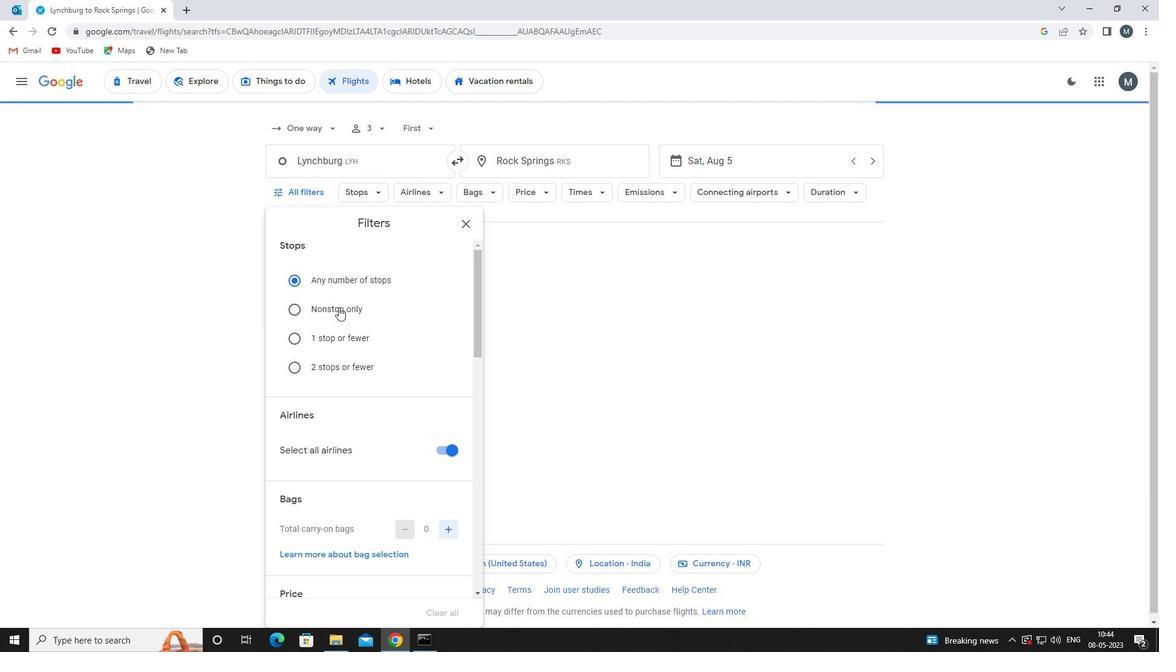 
Action: Mouse moved to (441, 326)
Screenshot: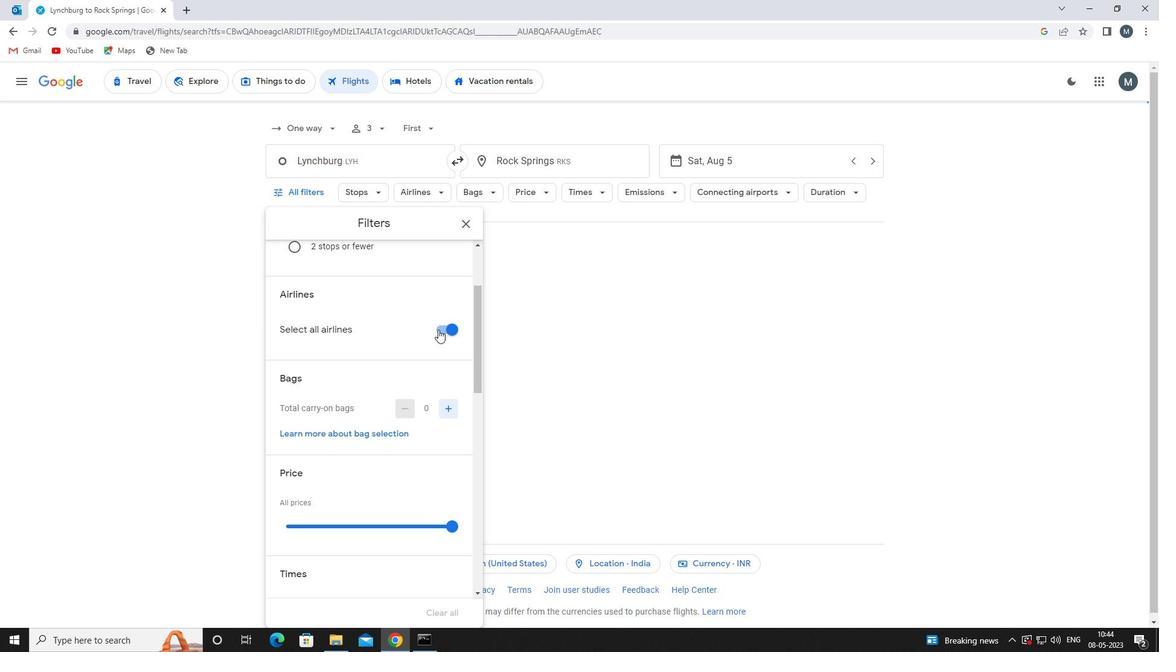 
Action: Mouse pressed left at (441, 326)
Screenshot: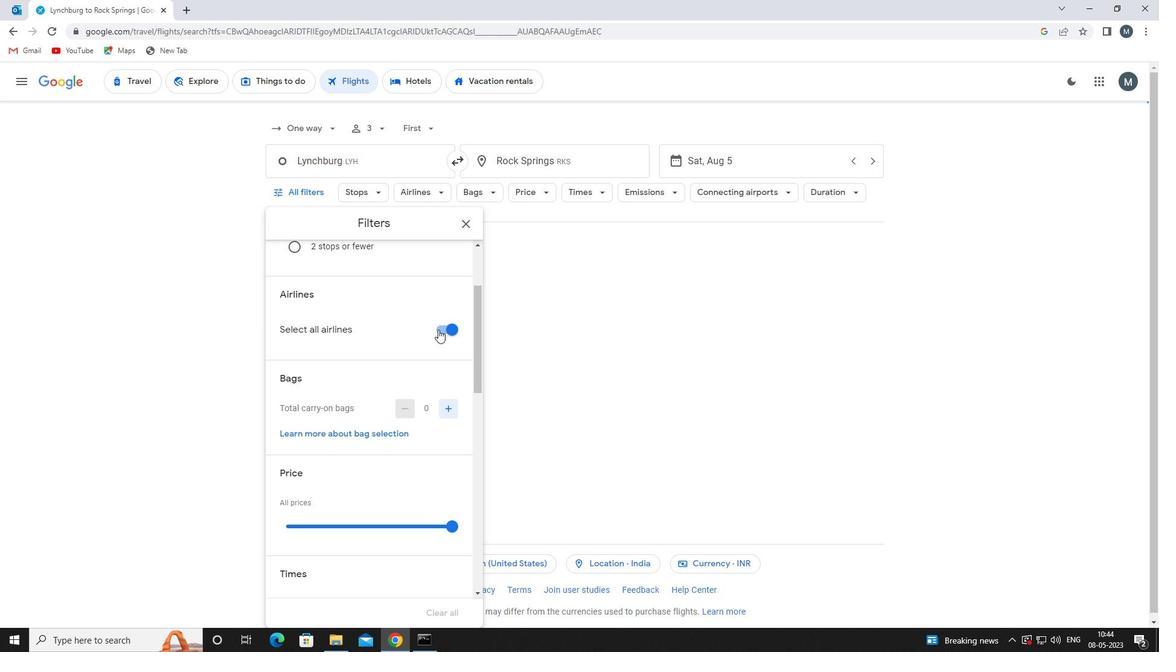 
Action: Mouse moved to (383, 359)
Screenshot: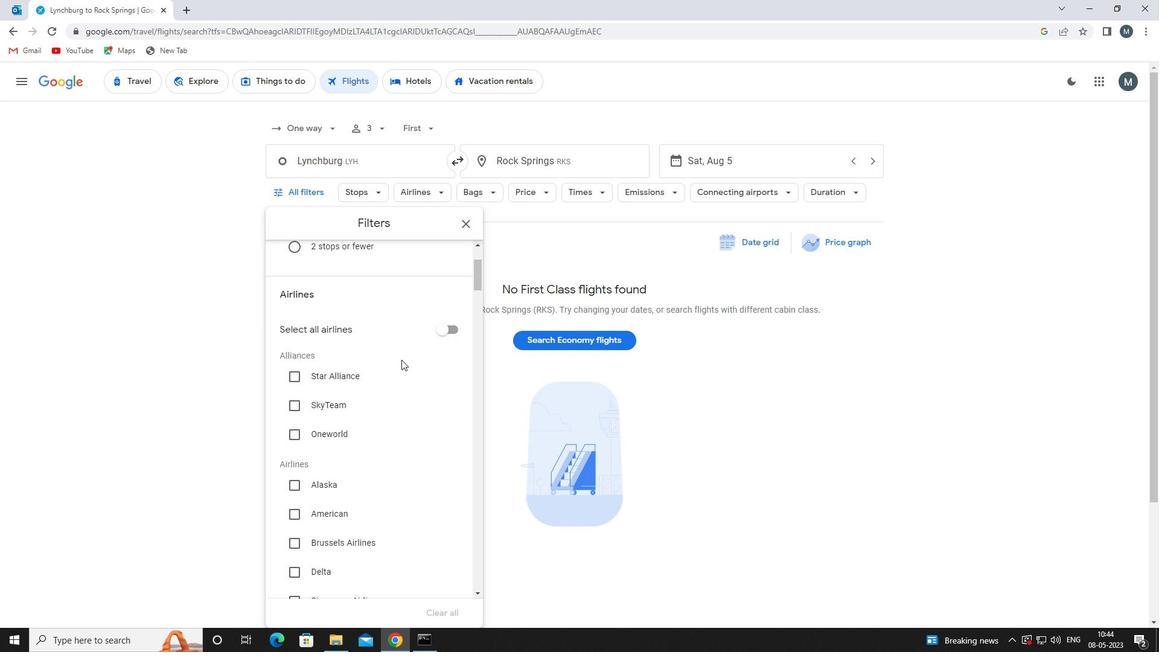 
Action: Mouse scrolled (383, 359) with delta (0, 0)
Screenshot: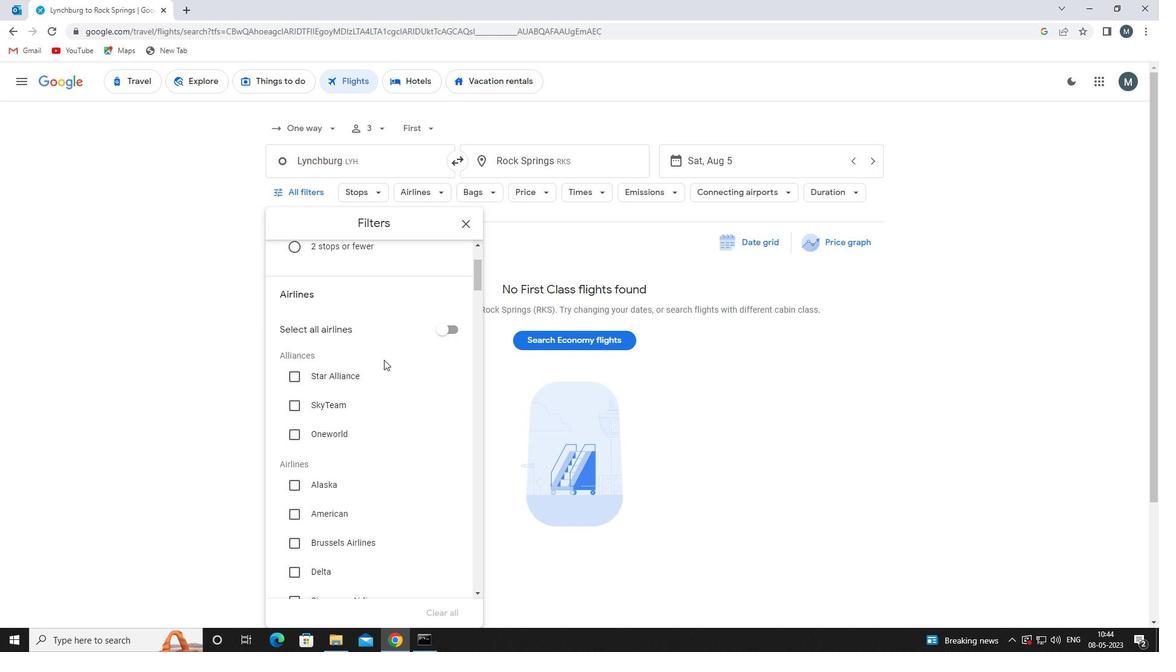 
Action: Mouse moved to (382, 360)
Screenshot: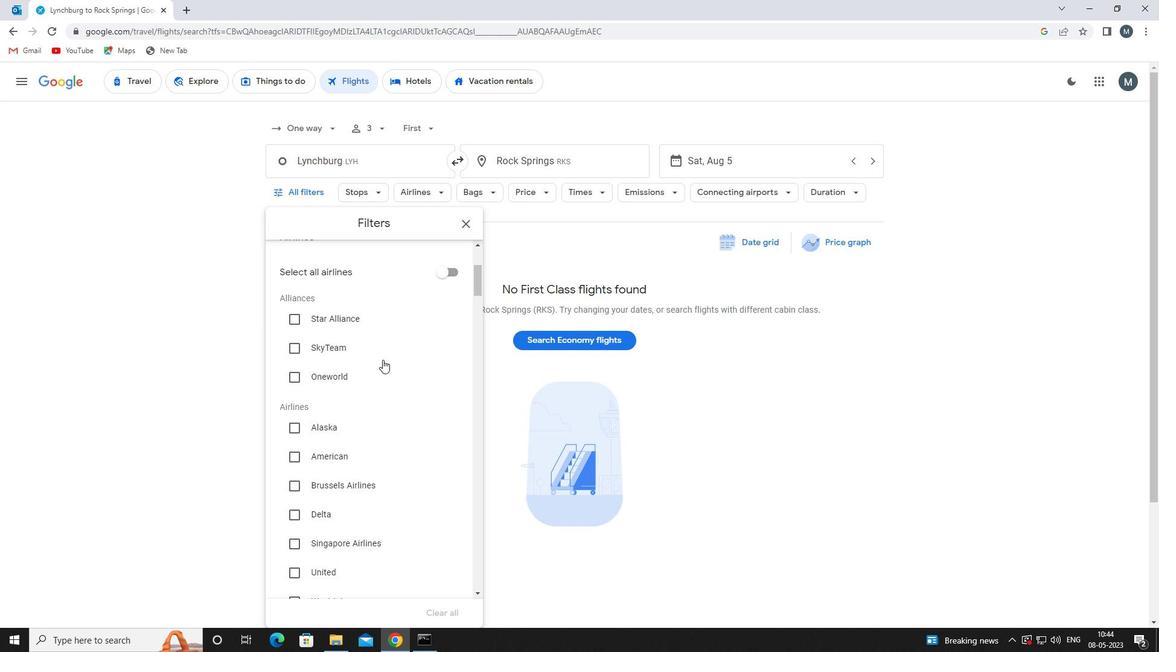 
Action: Mouse scrolled (382, 359) with delta (0, 0)
Screenshot: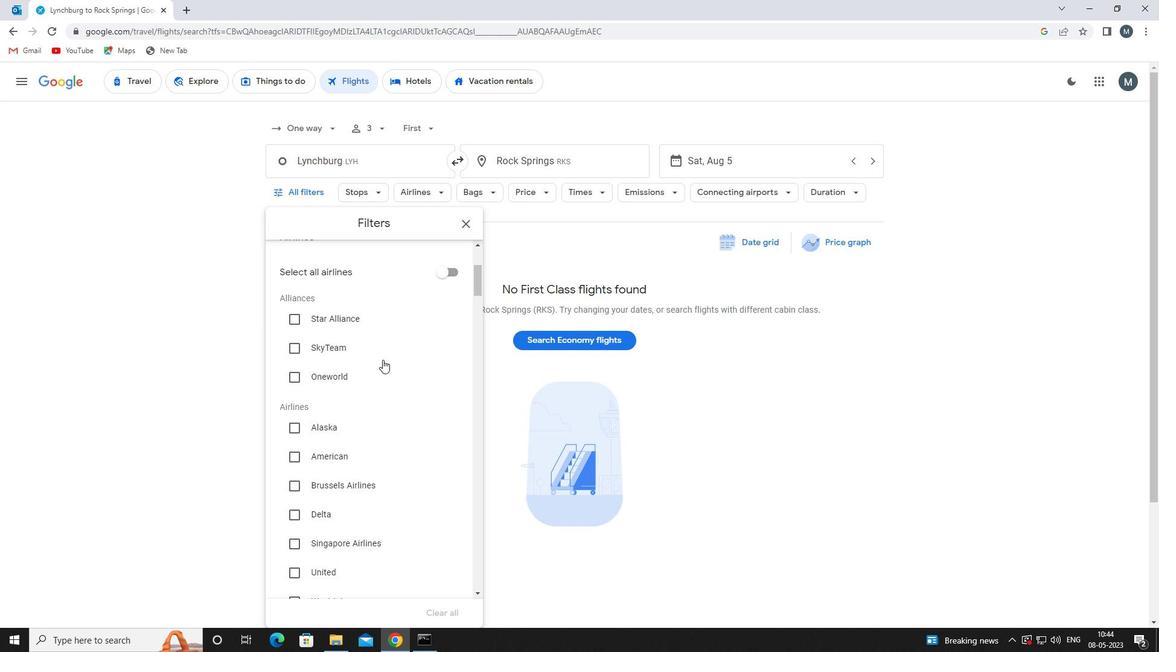 
Action: Mouse moved to (380, 362)
Screenshot: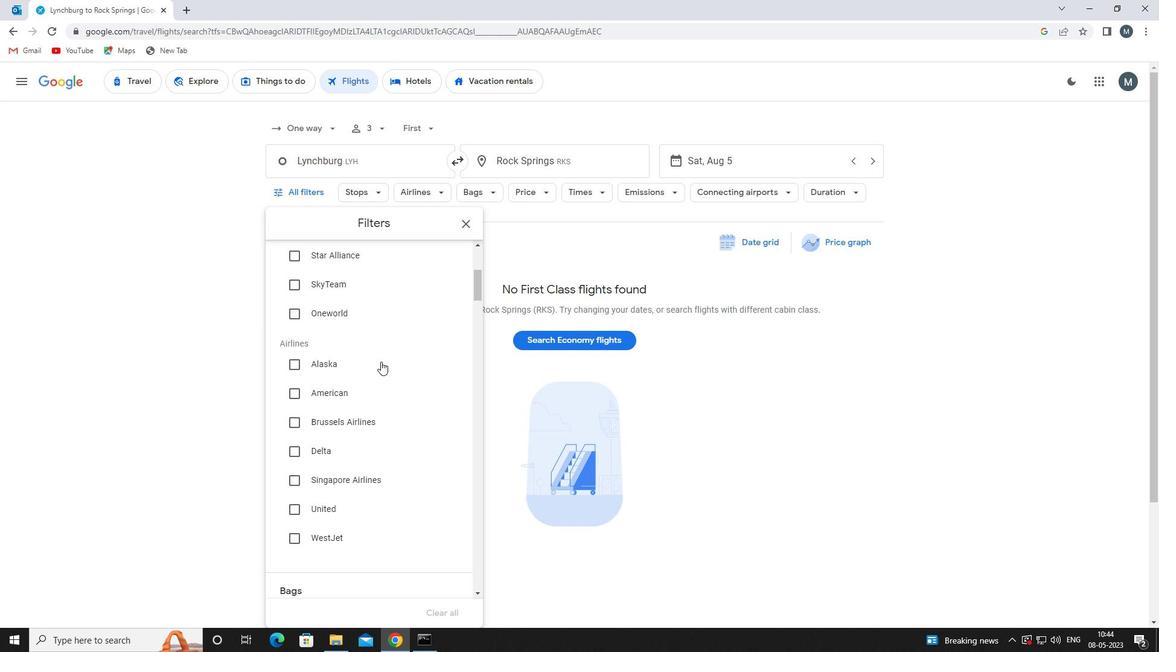 
Action: Mouse scrolled (380, 362) with delta (0, 0)
Screenshot: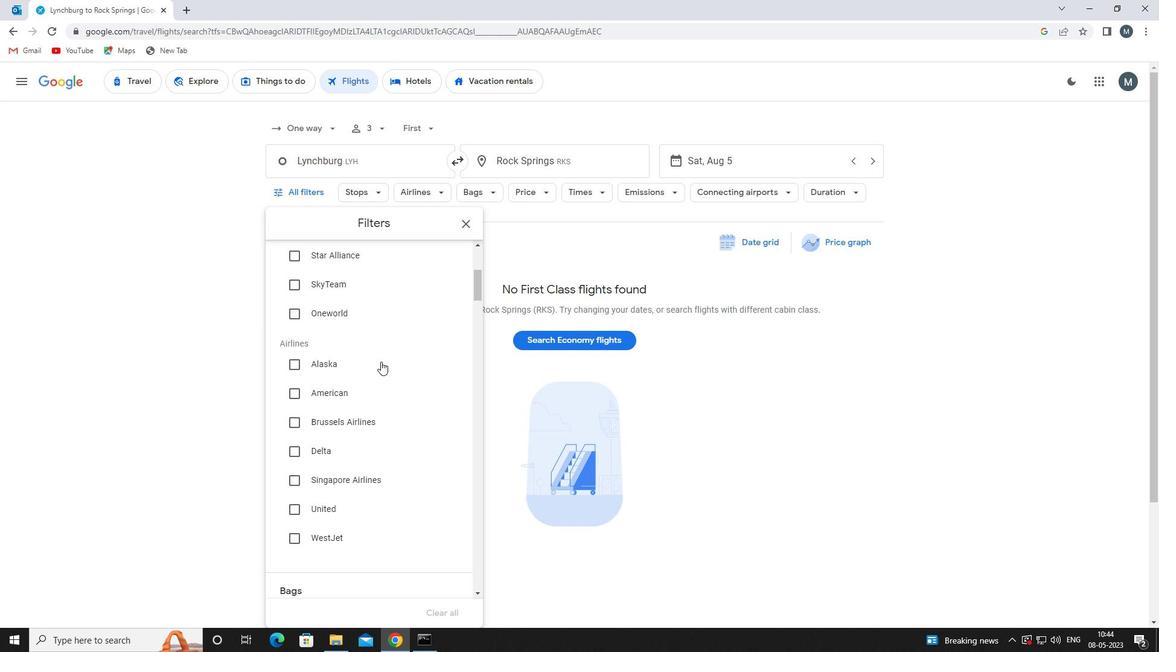 
Action: Mouse moved to (357, 393)
Screenshot: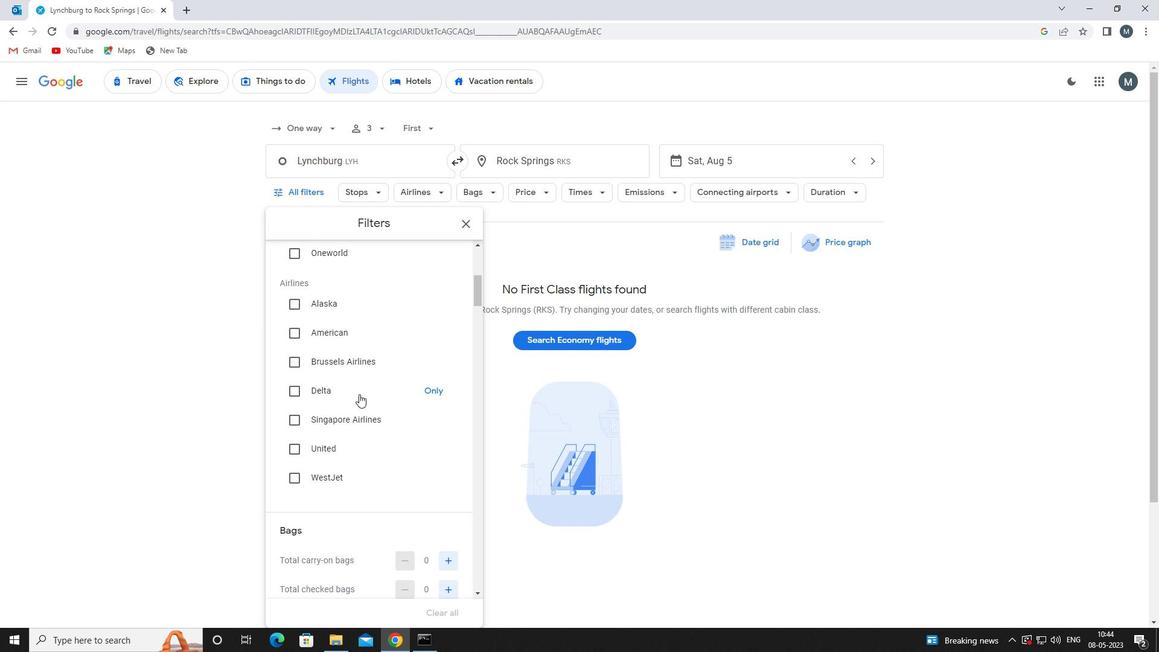 
Action: Mouse scrolled (357, 393) with delta (0, 0)
Screenshot: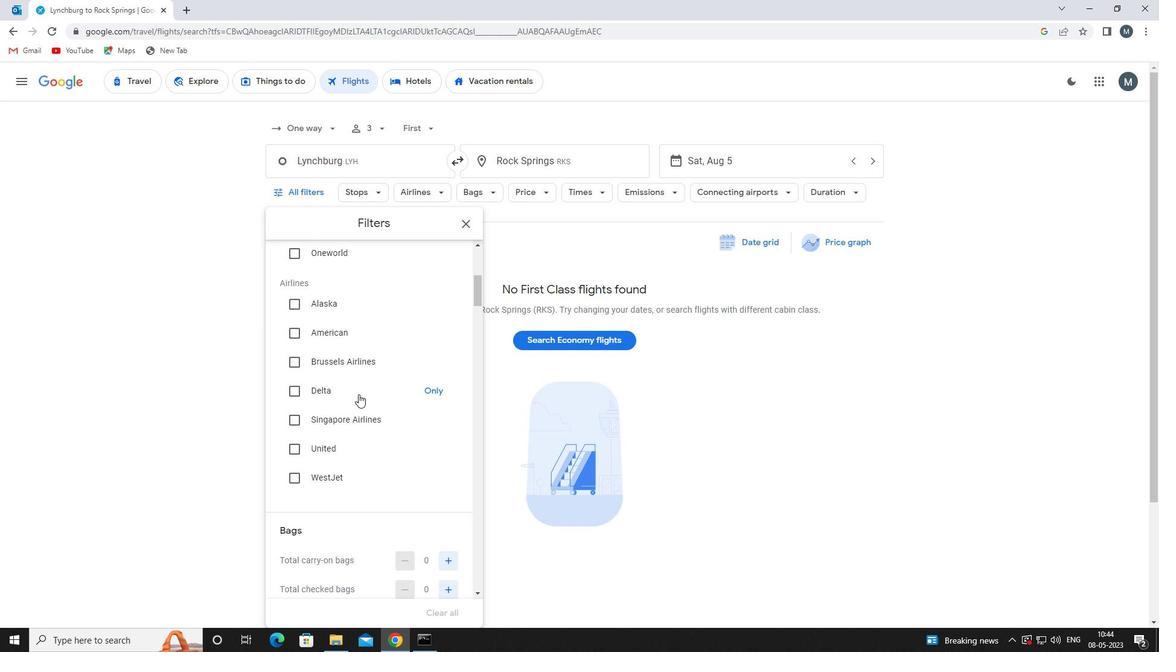 
Action: Mouse moved to (356, 393)
Screenshot: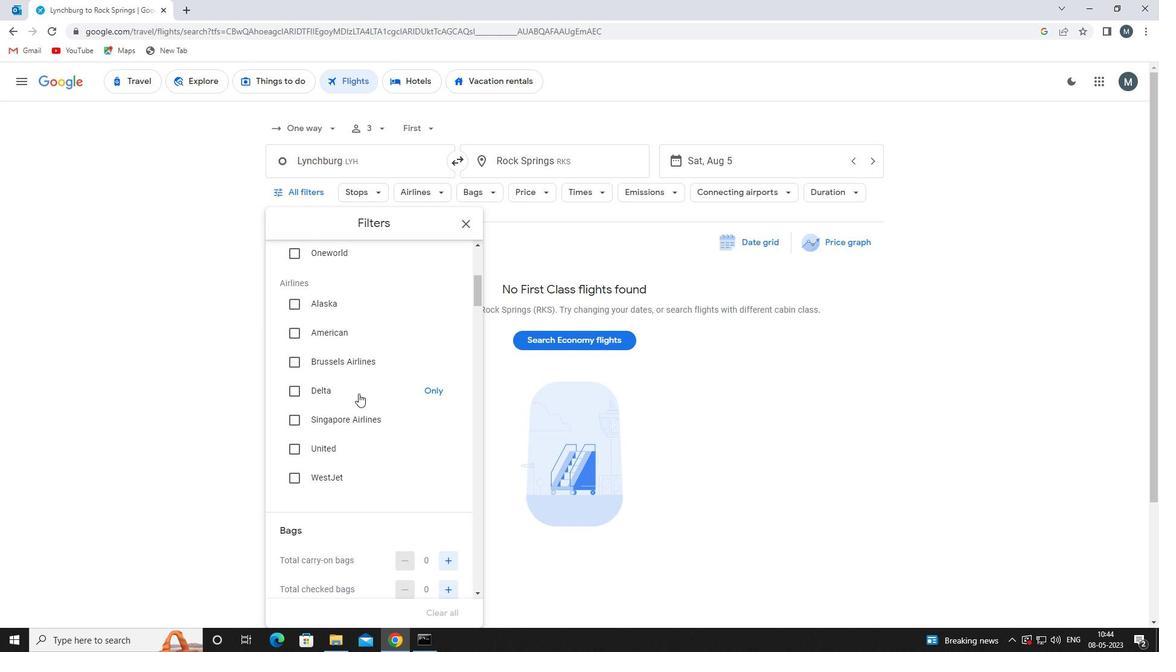 
Action: Mouse scrolled (356, 393) with delta (0, 0)
Screenshot: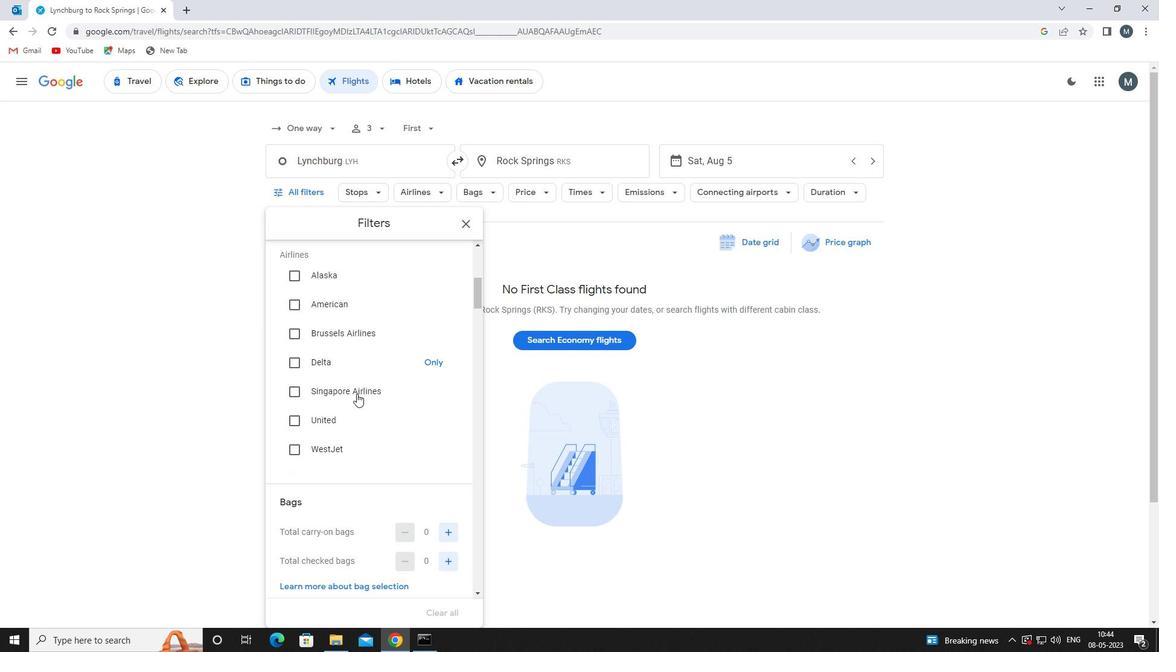 
Action: Mouse moved to (355, 393)
Screenshot: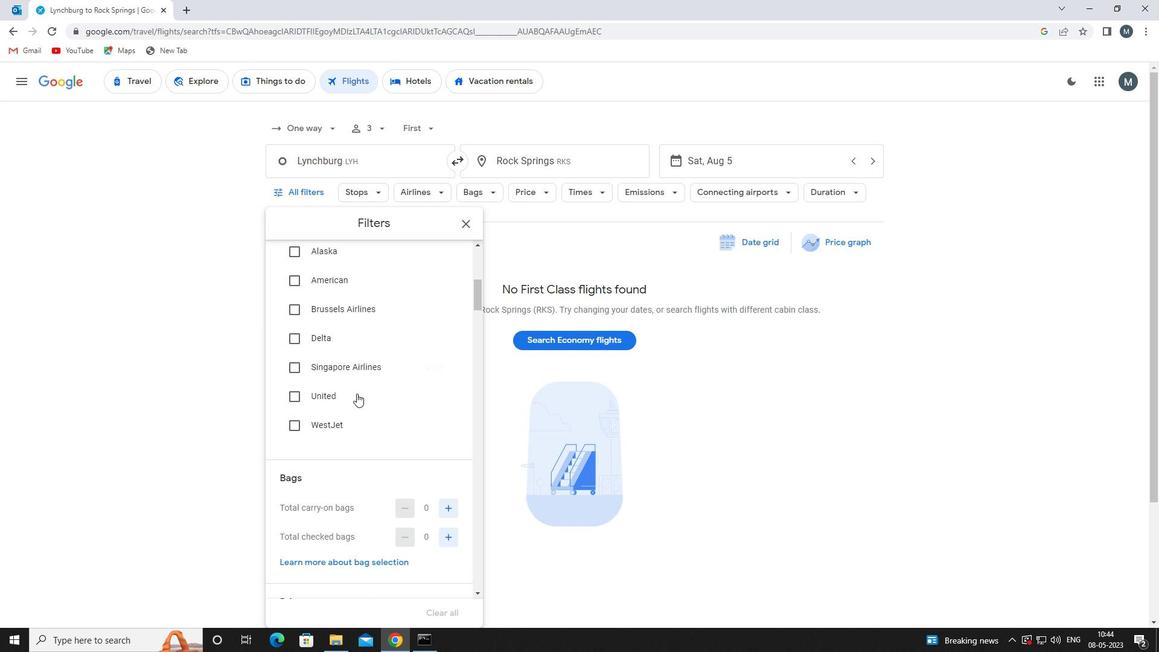 
Action: Mouse scrolled (355, 393) with delta (0, 0)
Screenshot: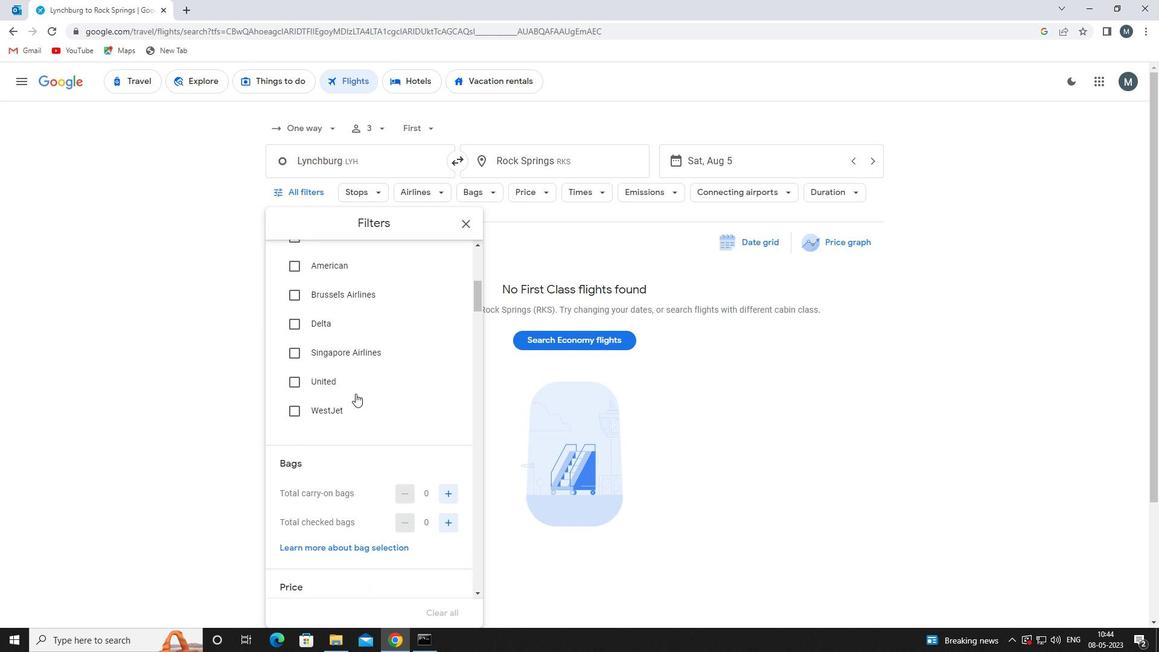 
Action: Mouse moved to (452, 410)
Screenshot: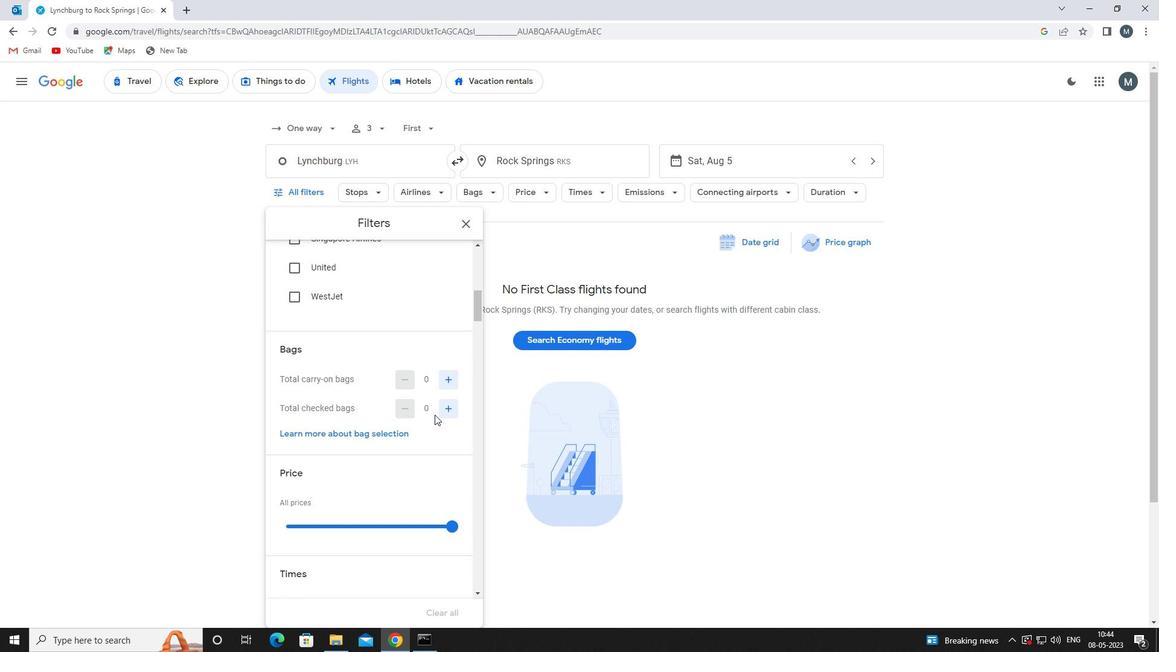 
Action: Mouse pressed left at (452, 410)
Screenshot: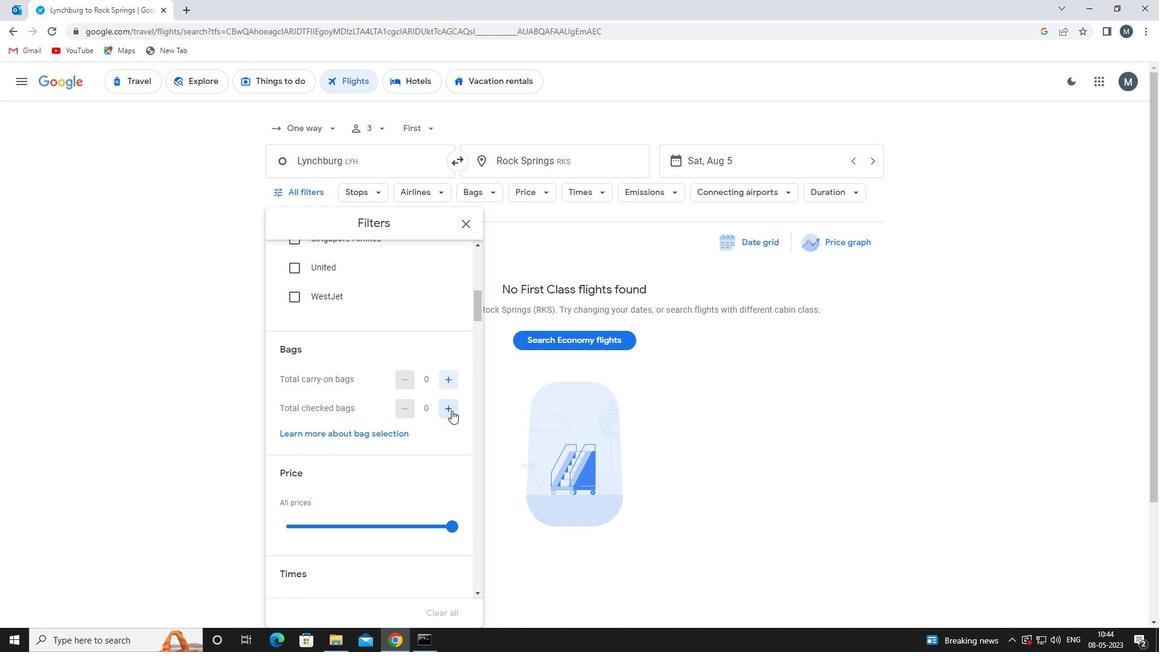 
Action: Mouse pressed left at (452, 410)
Screenshot: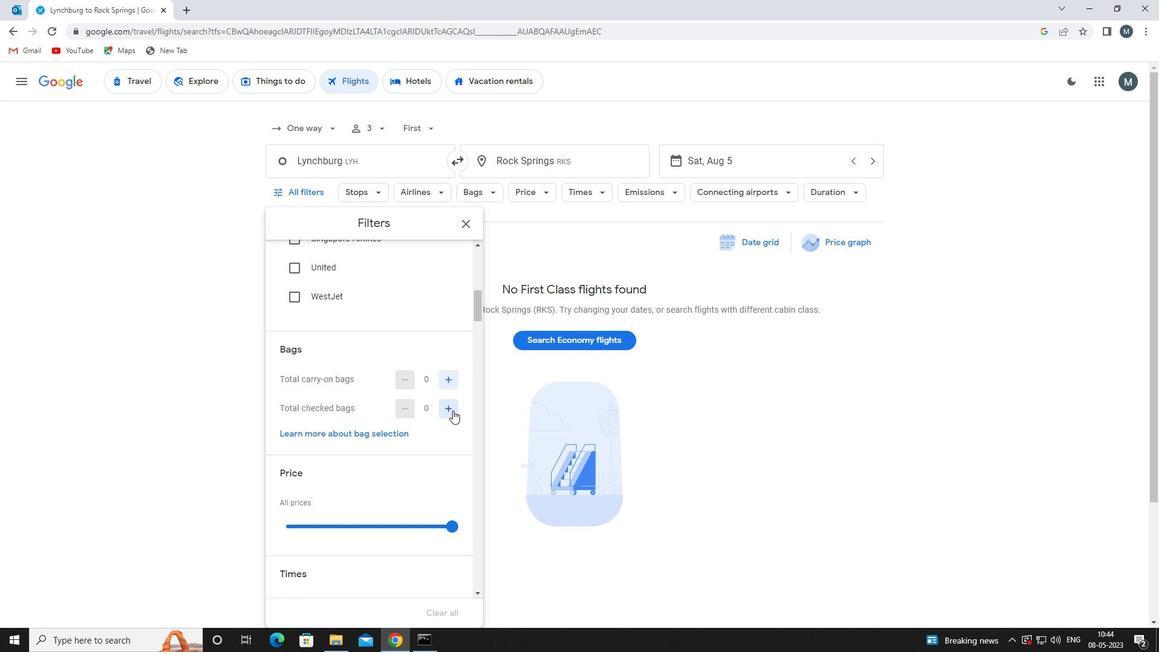 
Action: Mouse moved to (412, 402)
Screenshot: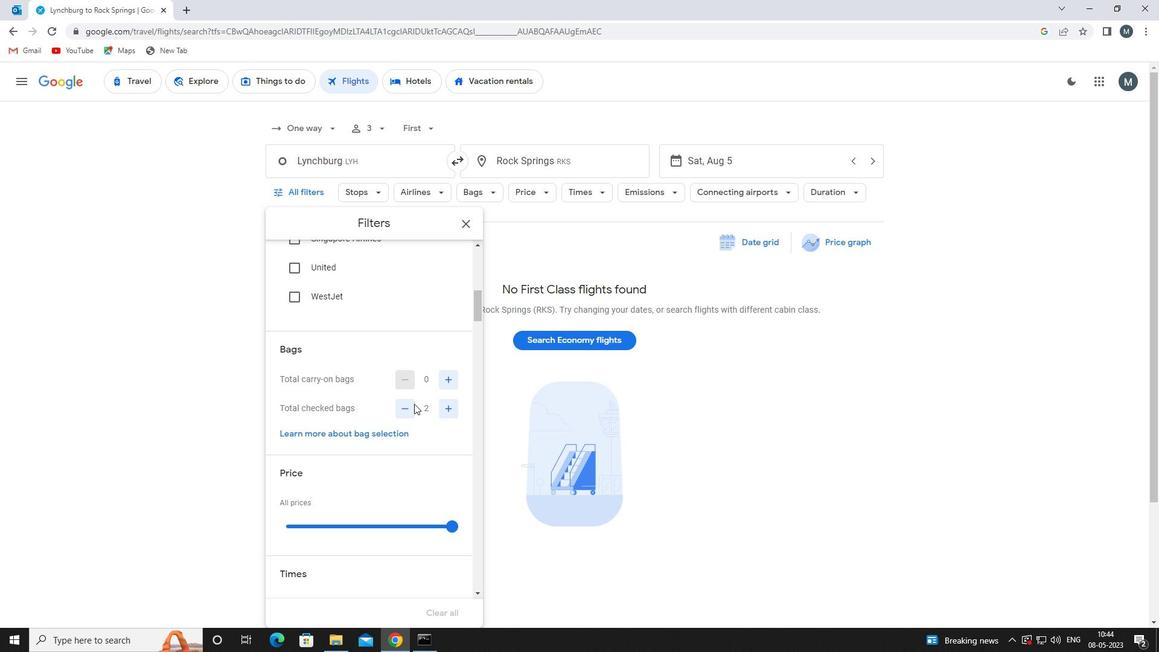 
Action: Mouse scrolled (412, 402) with delta (0, 0)
Screenshot: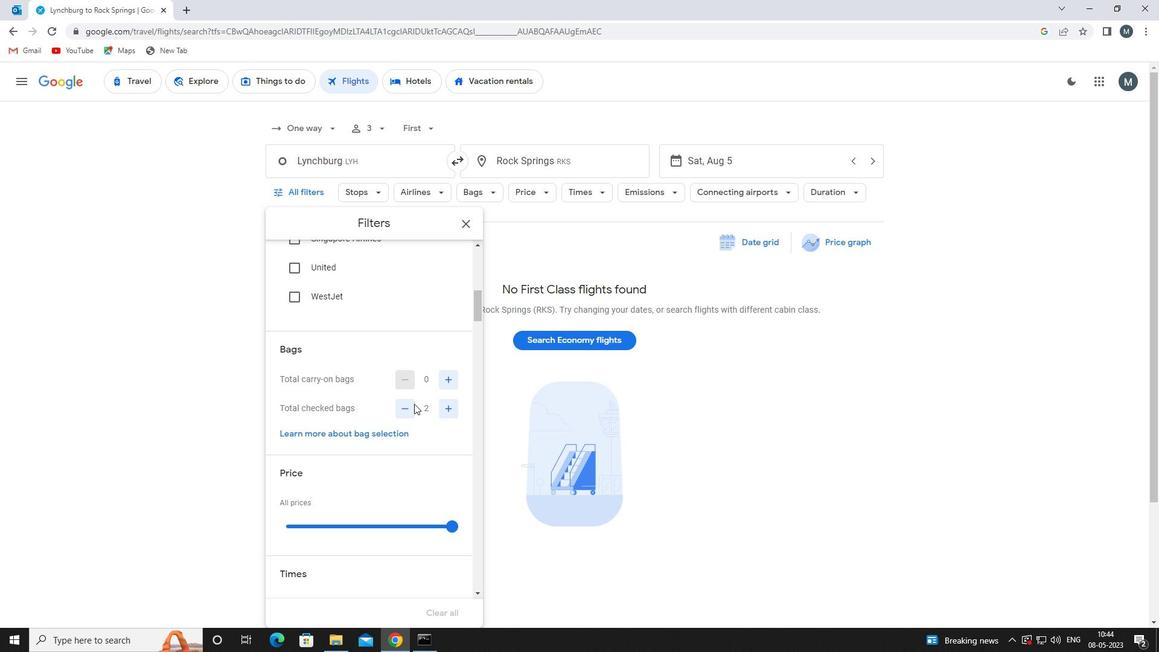 
Action: Mouse moved to (411, 402)
Screenshot: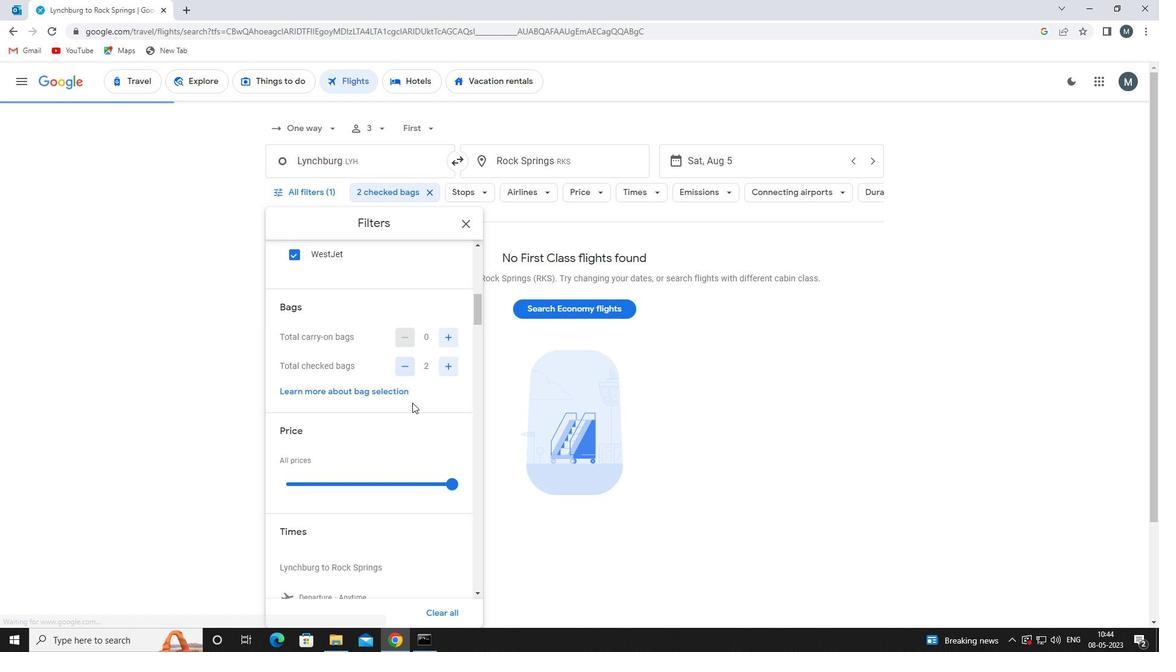 
Action: Mouse scrolled (411, 402) with delta (0, 0)
Screenshot: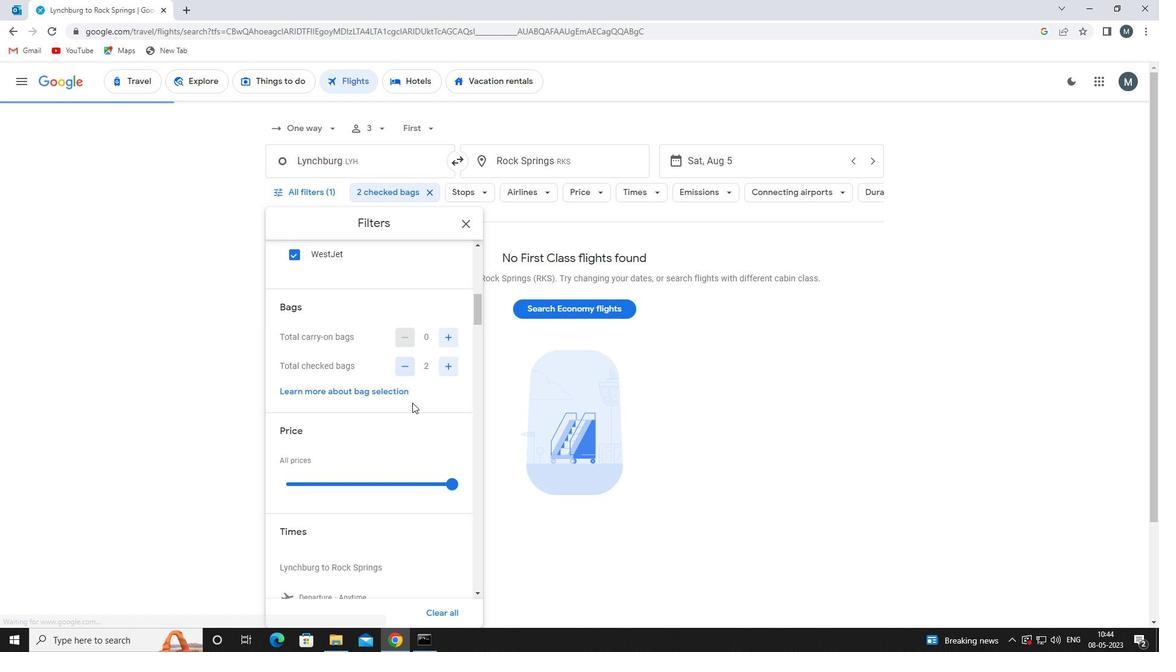 
Action: Mouse moved to (410, 402)
Screenshot: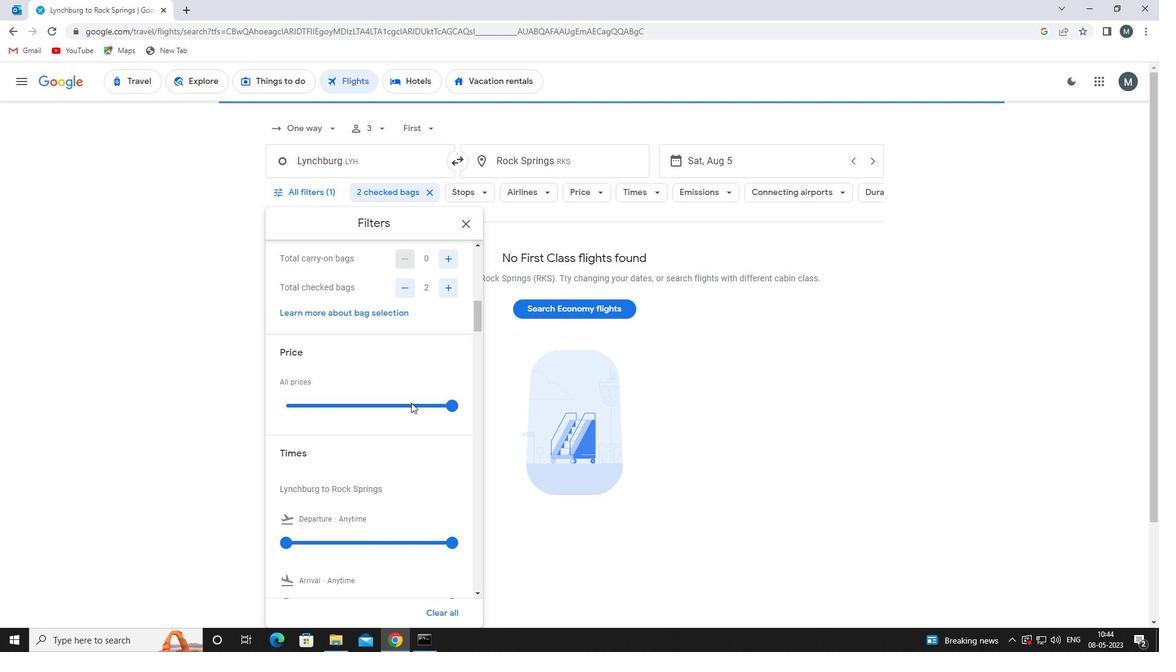 
Action: Mouse scrolled (410, 402) with delta (0, 0)
Screenshot: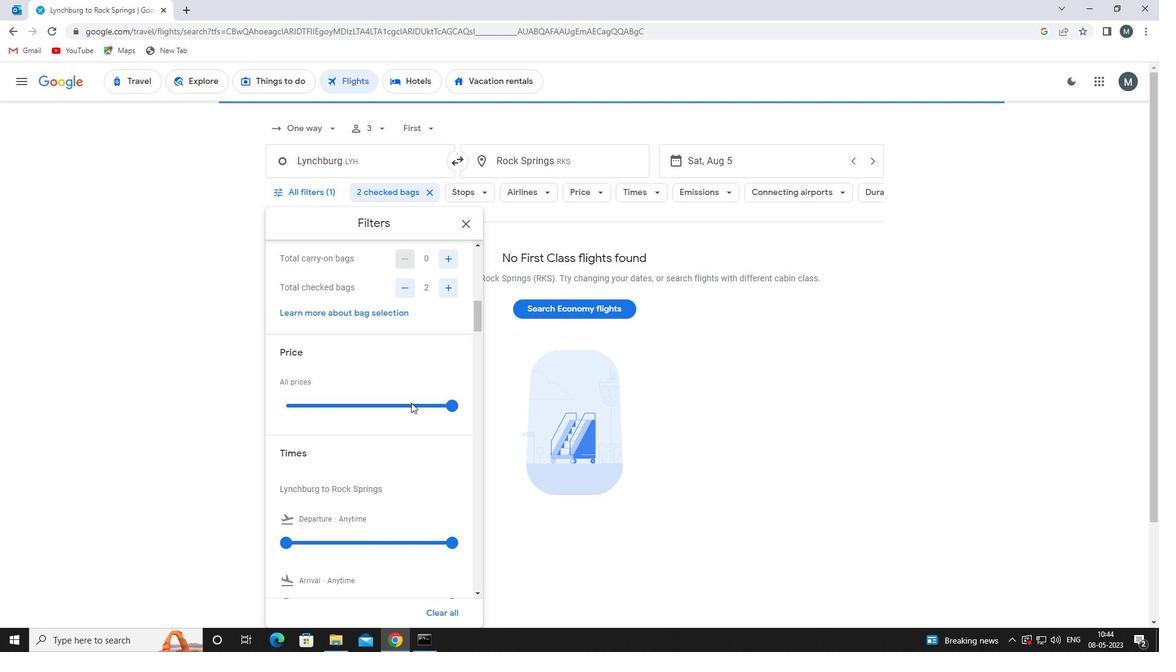 
Action: Mouse moved to (350, 341)
Screenshot: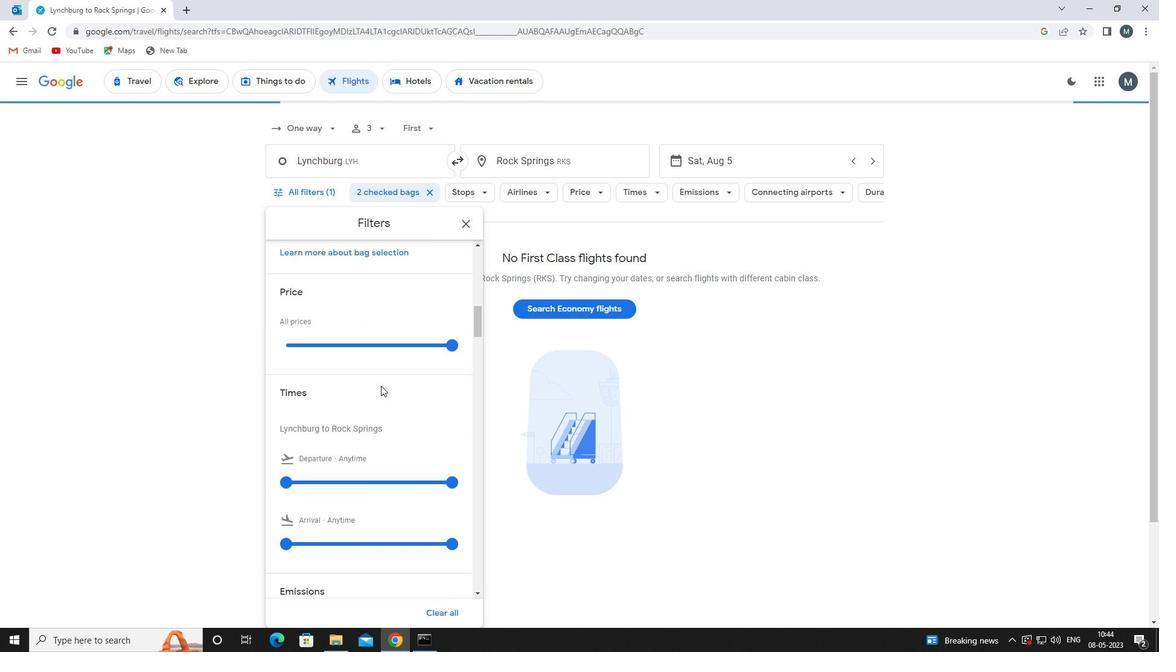 
Action: Mouse pressed left at (350, 341)
Screenshot: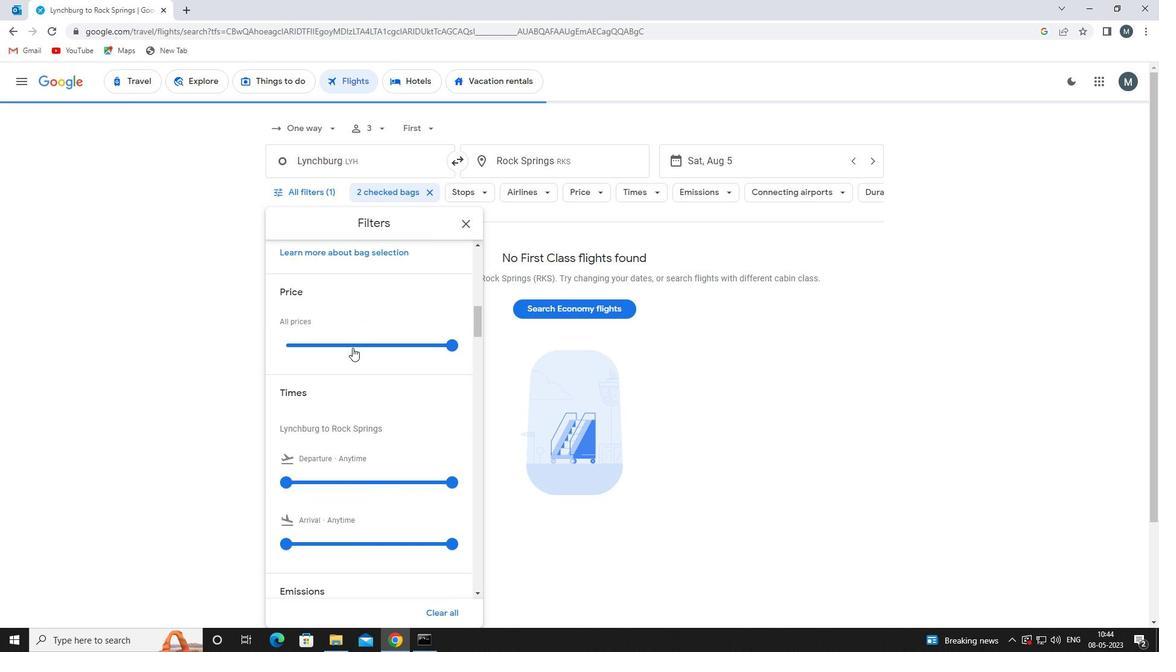 
Action: Mouse moved to (350, 341)
Screenshot: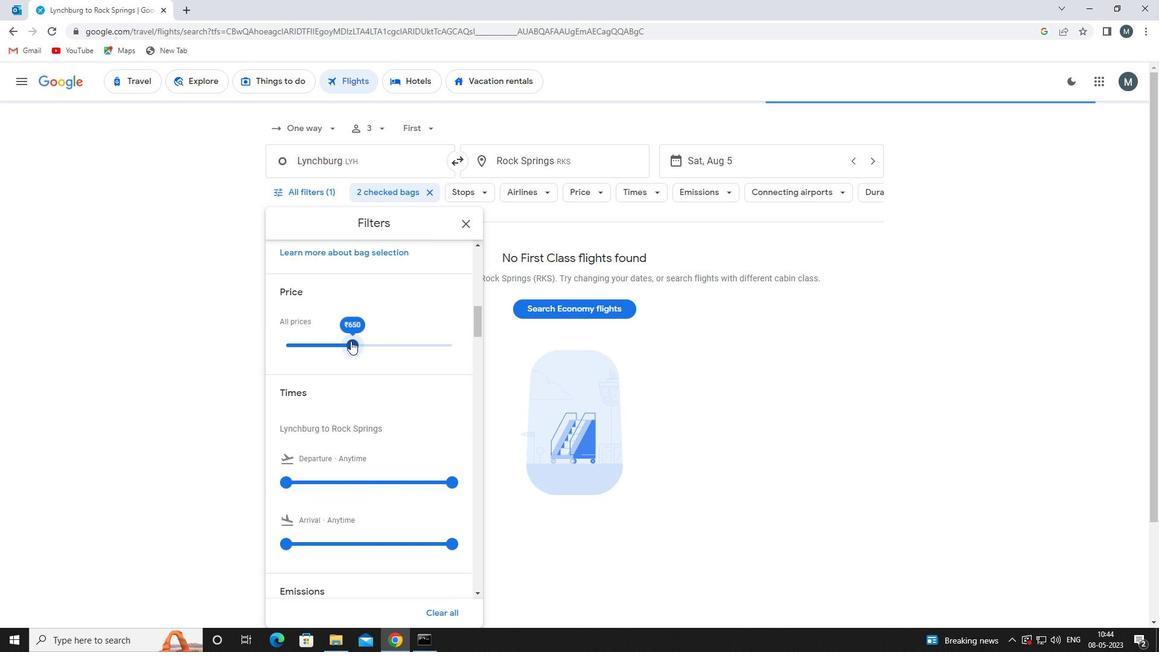 
Action: Mouse pressed left at (350, 341)
Screenshot: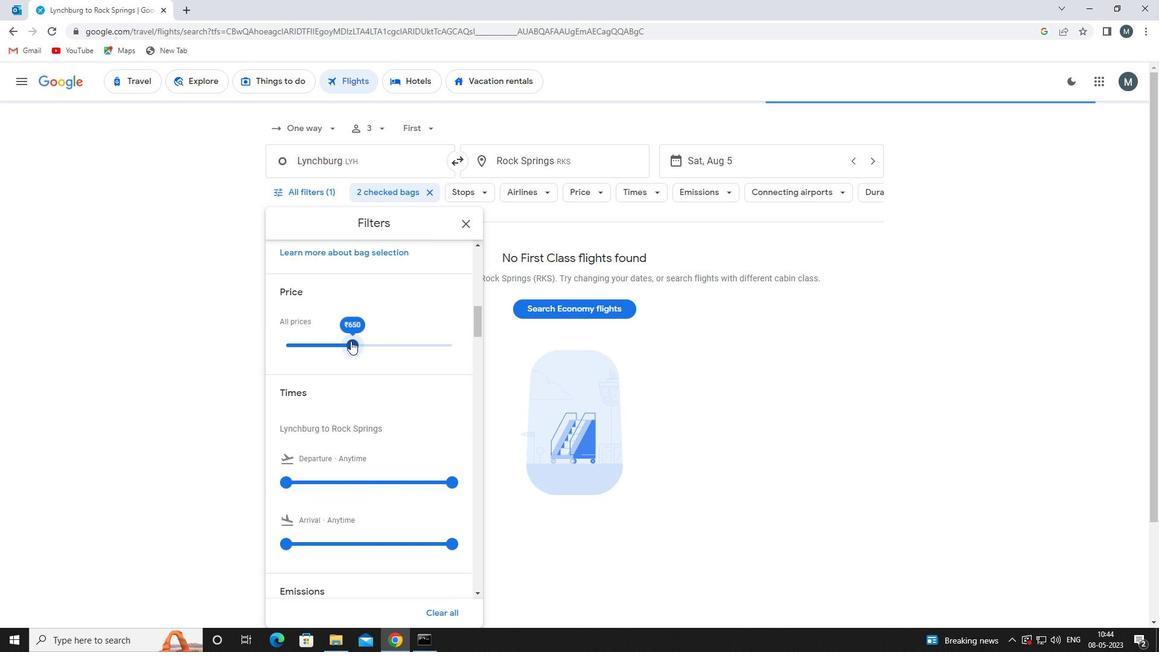 
Action: Mouse moved to (385, 350)
Screenshot: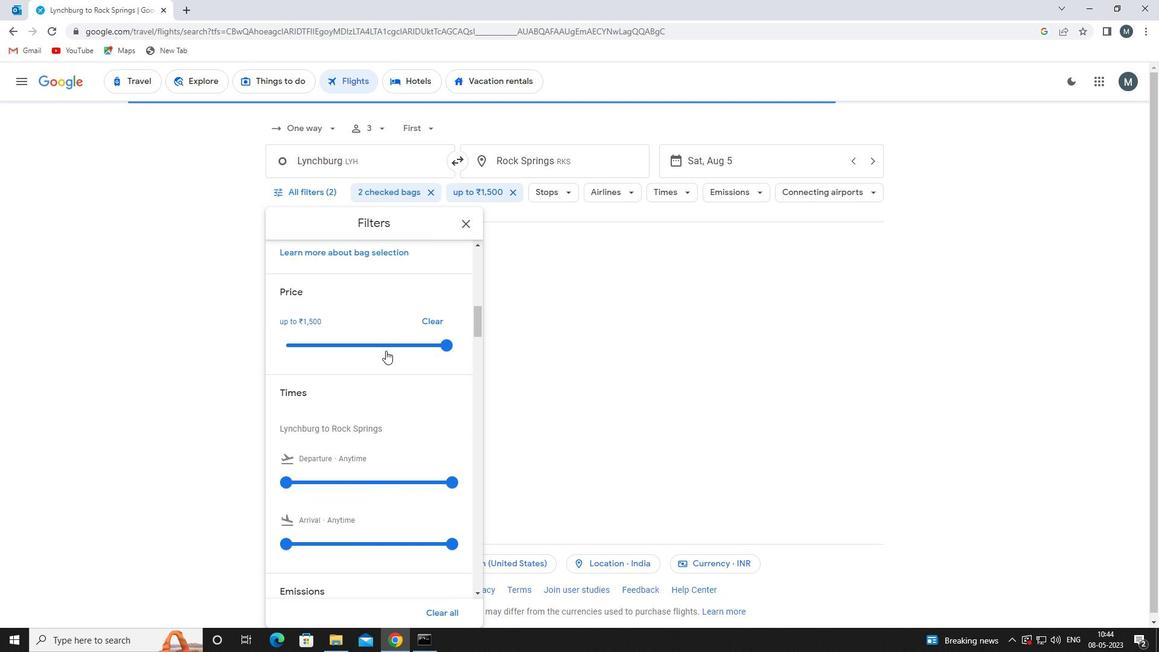 
Action: Mouse scrolled (385, 350) with delta (0, 0)
Screenshot: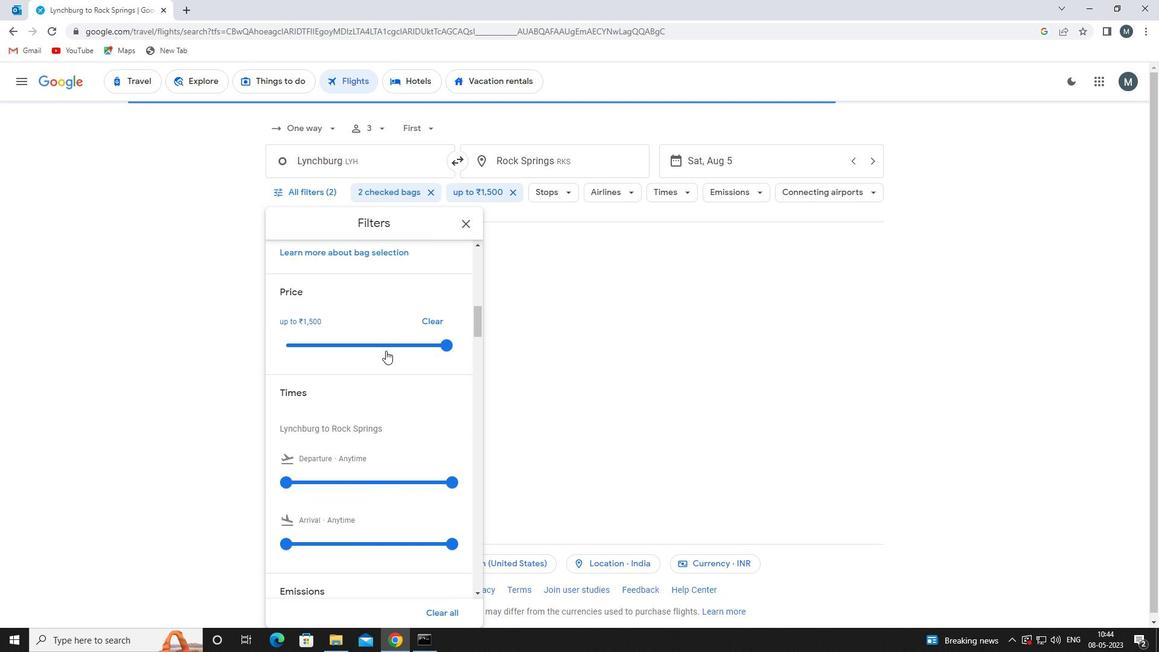 
Action: Mouse moved to (384, 350)
Screenshot: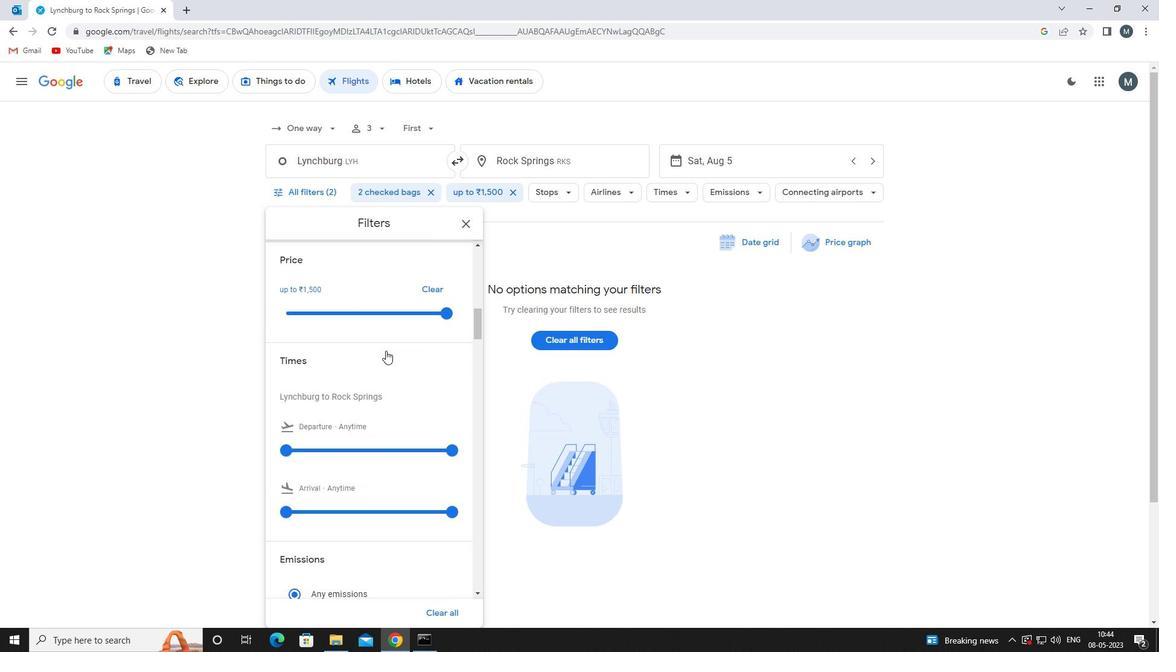 
Action: Mouse scrolled (384, 350) with delta (0, 0)
Screenshot: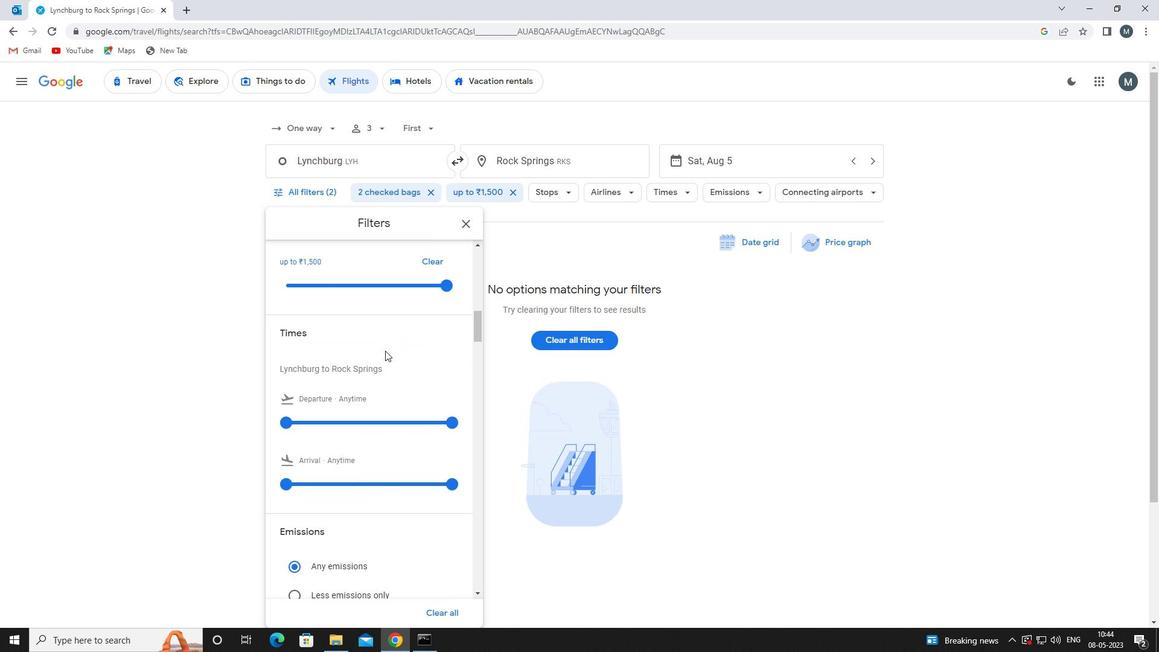 
Action: Mouse moved to (278, 357)
Screenshot: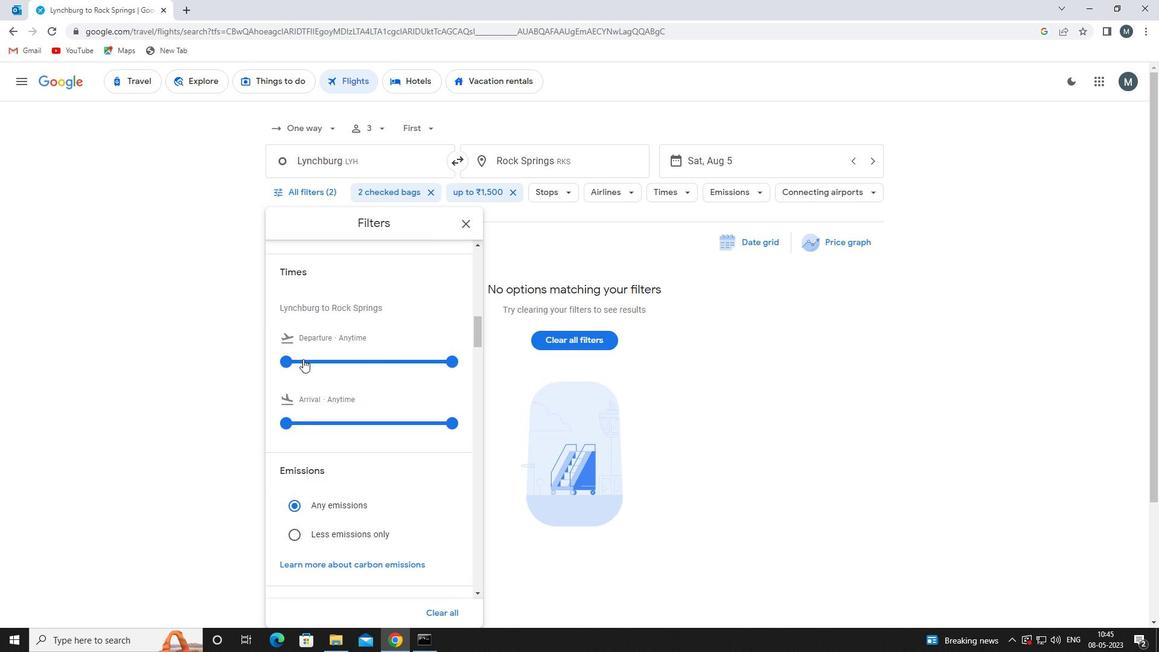 
Action: Mouse pressed left at (278, 357)
Screenshot: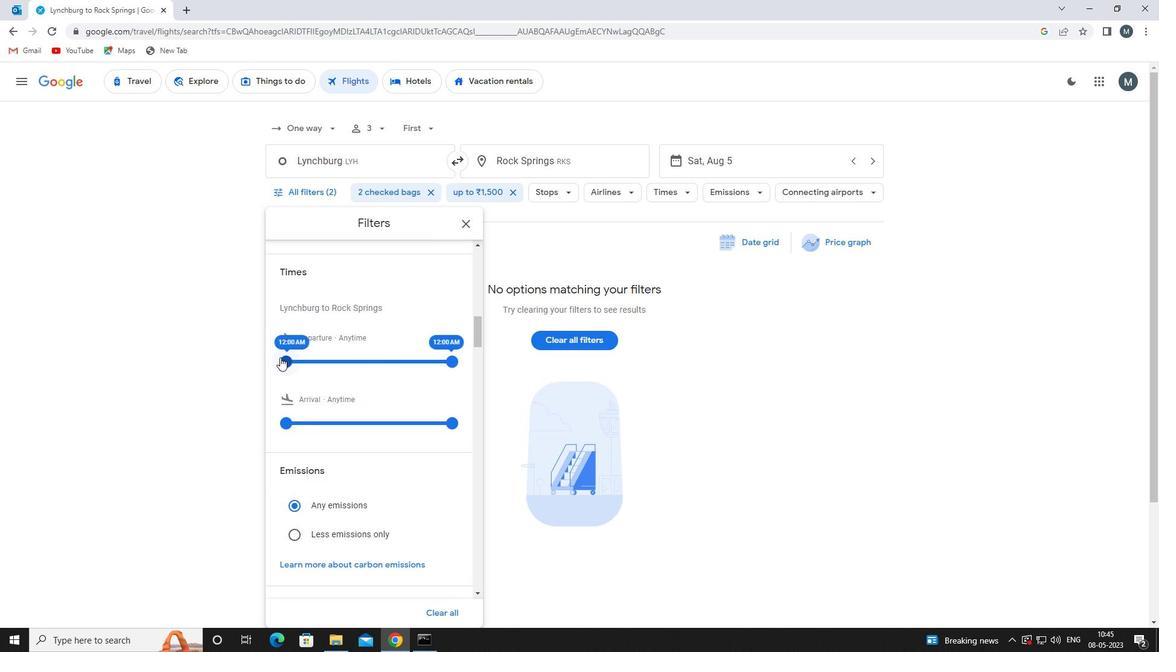 
Action: Mouse moved to (447, 360)
Screenshot: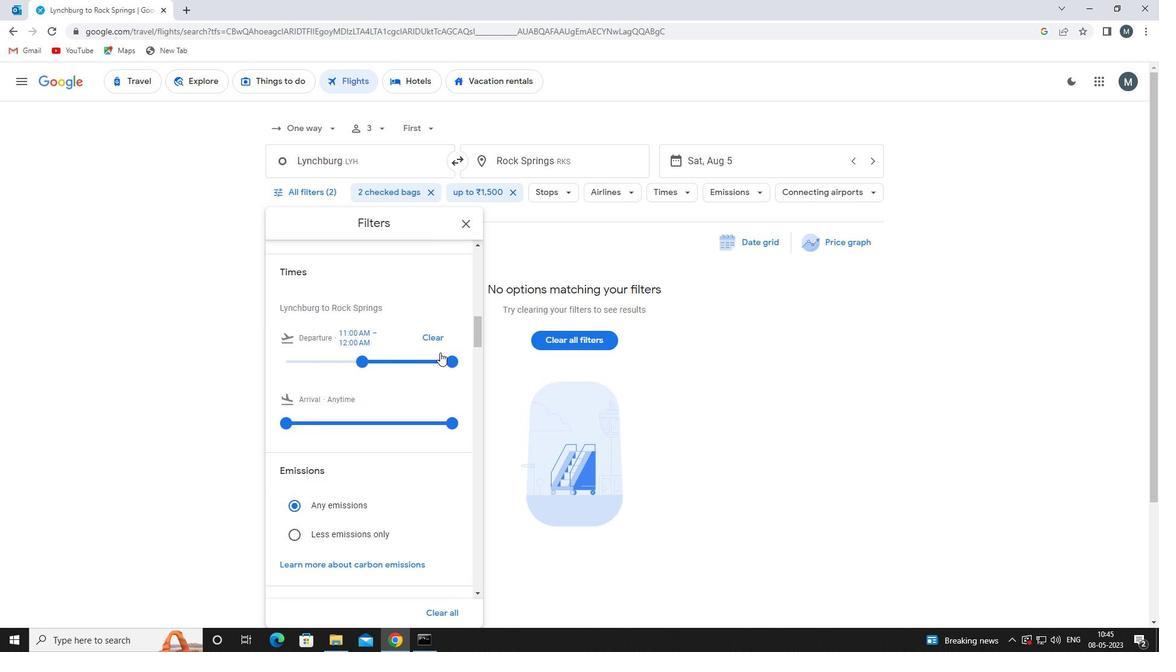
Action: Mouse pressed left at (447, 360)
Screenshot: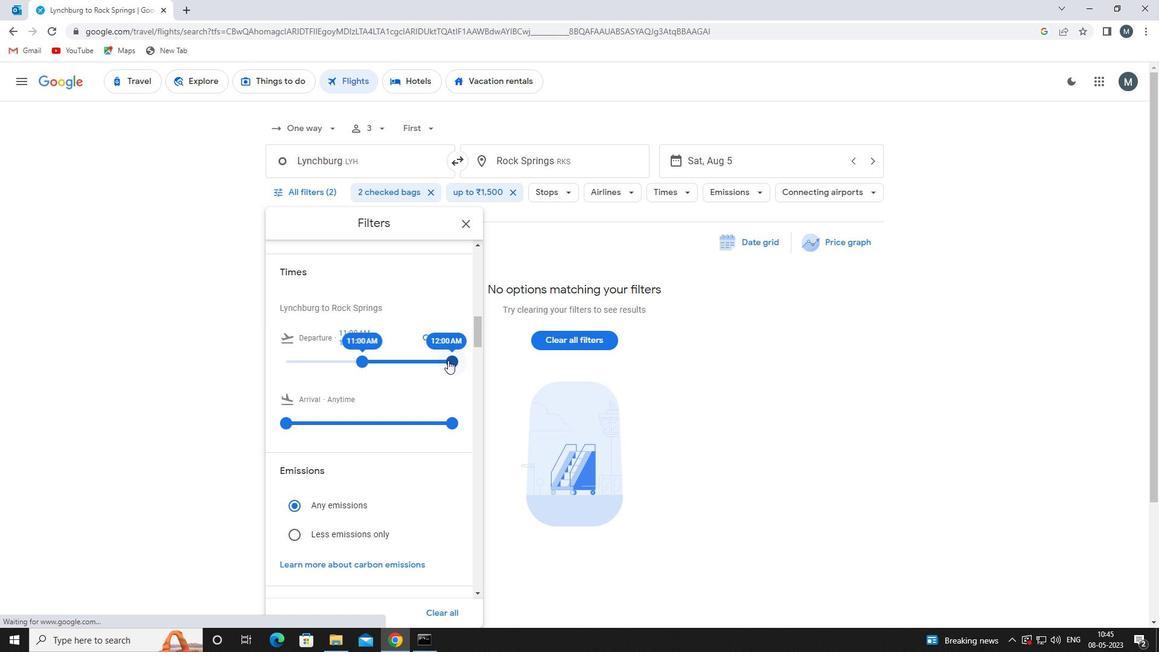
Action: Mouse moved to (348, 372)
Screenshot: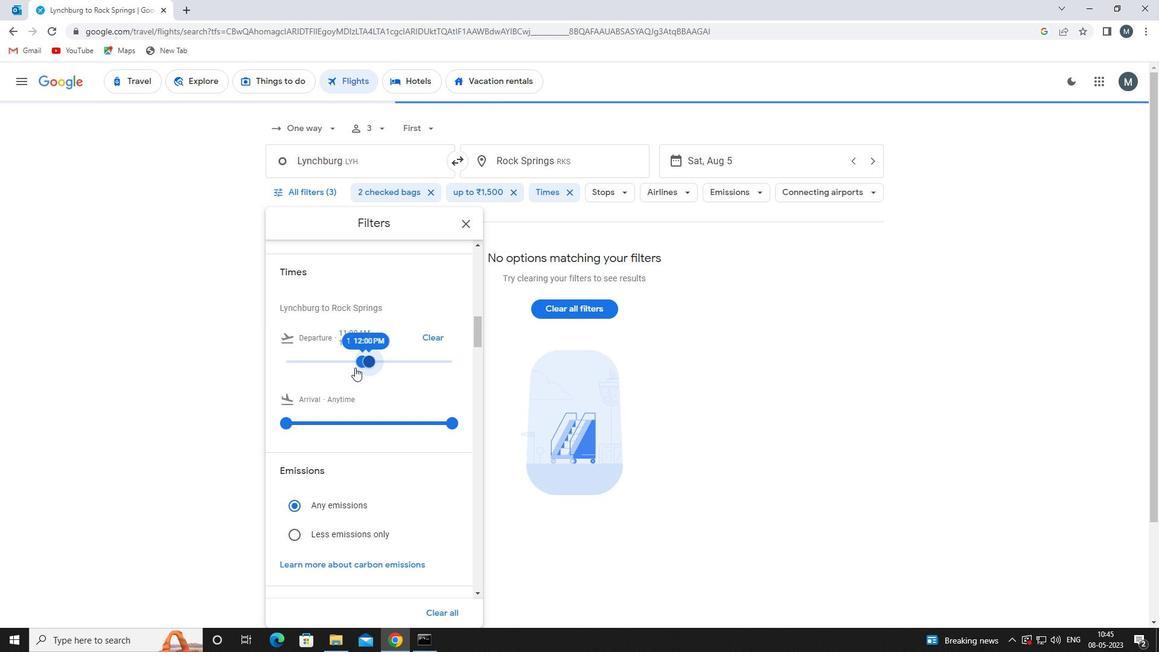 
Action: Mouse scrolled (348, 371) with delta (0, 0)
Screenshot: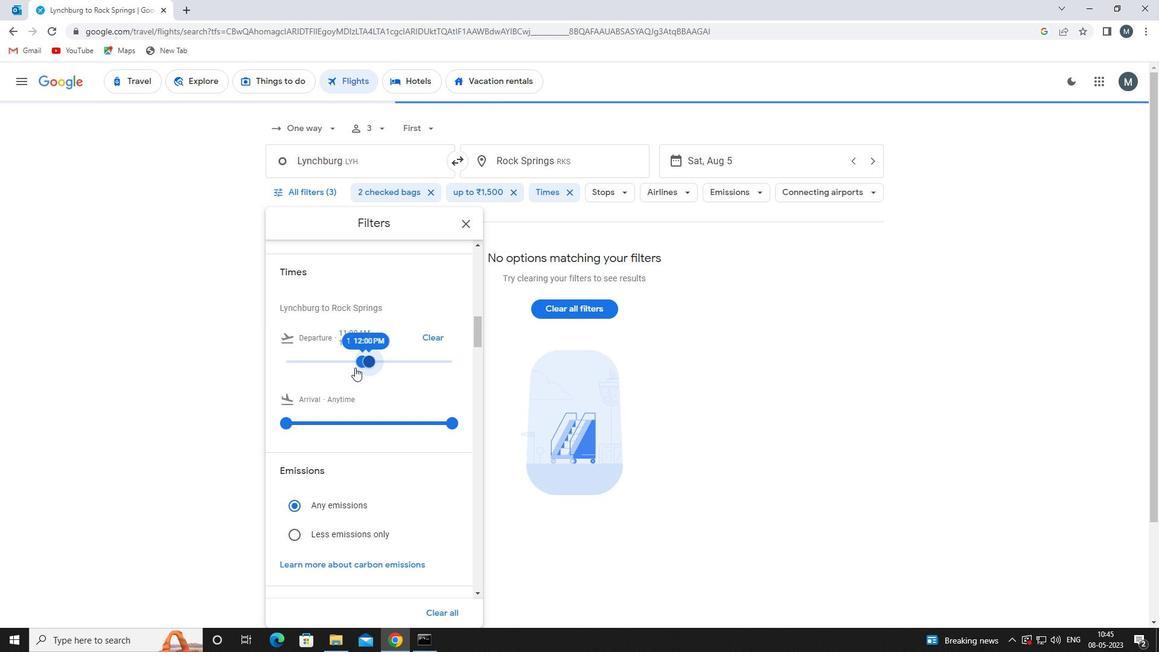 
Action: Mouse moved to (466, 227)
Screenshot: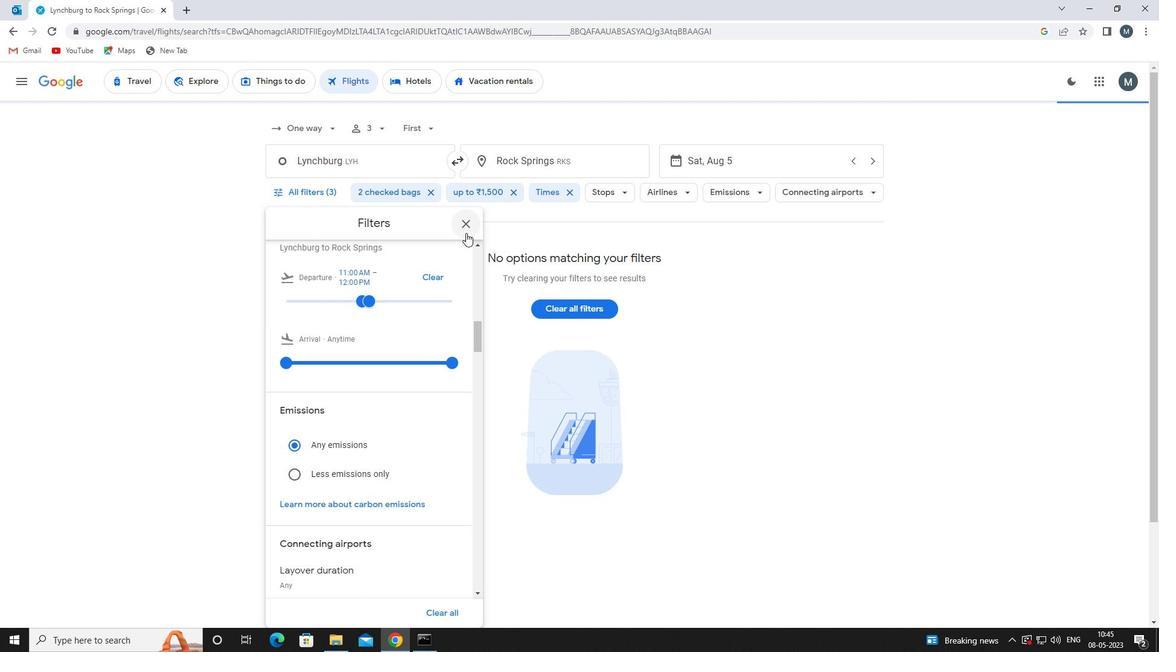 
Action: Mouse pressed left at (466, 227)
Screenshot: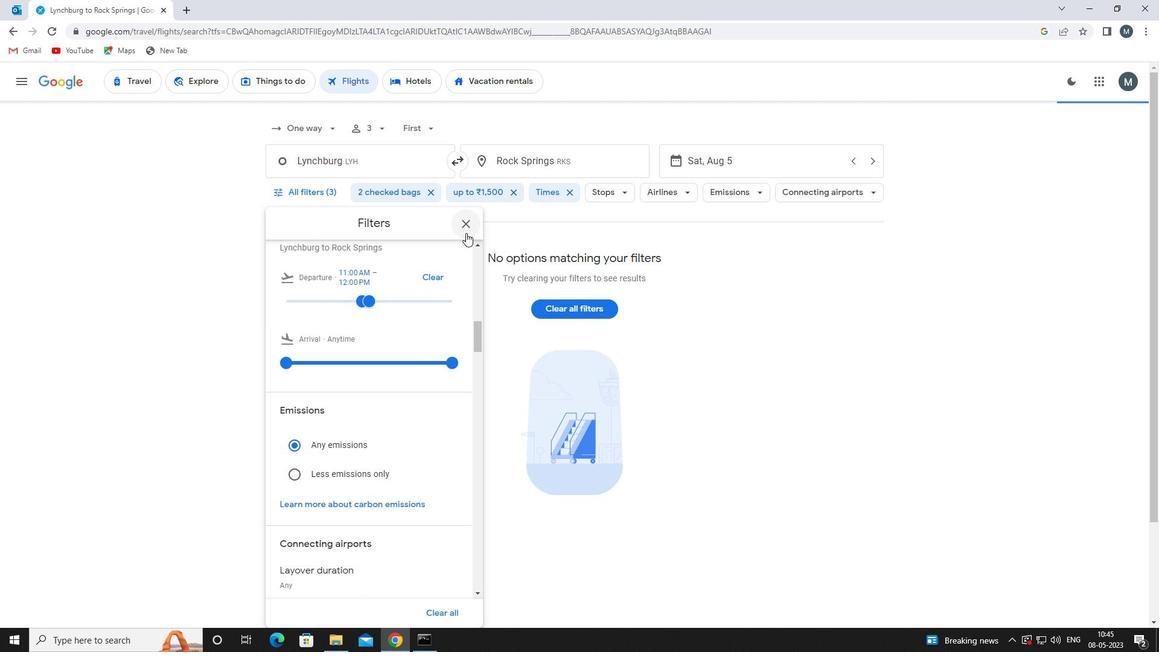 
Action: Mouse moved to (465, 227)
Screenshot: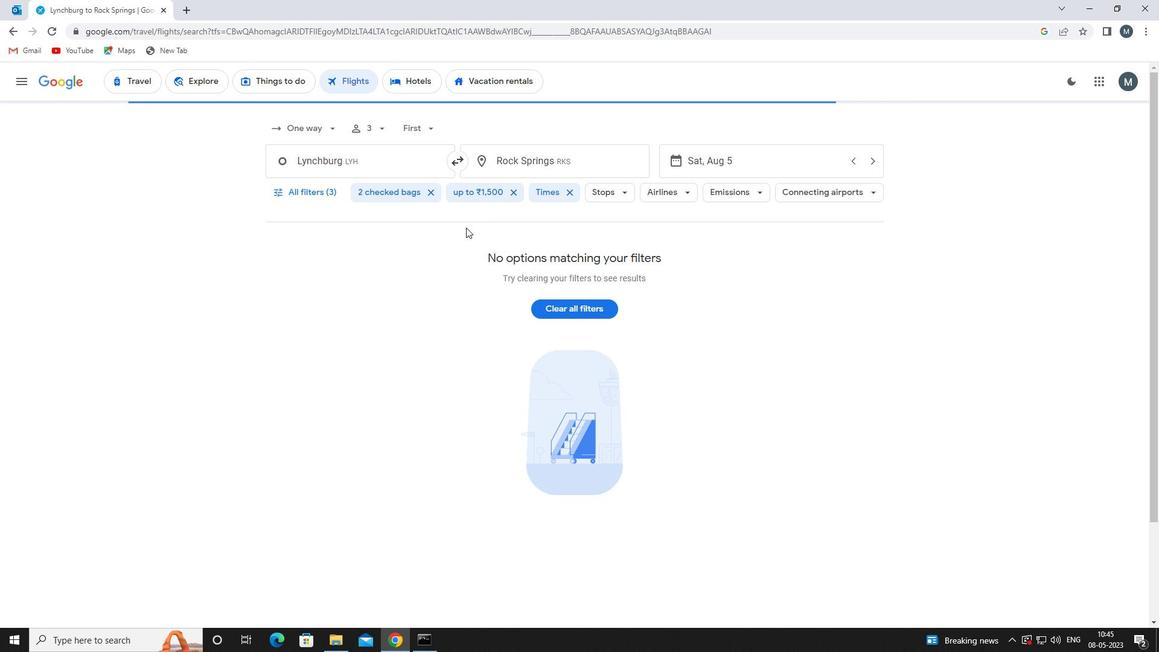 
